 Task: Add an event with the title Second Webinar: Introduction to Influencer Marketing Strategies for Business Growth, date '2023/11/29', time 8:30 AM to 10:30 AMand add a description: Participants will explore the role of a leader as a coach and mentor. They will learn how to provide guidance, support, and development opportunities to team members, fostering their growth and professional advancement., put the event into Orange category . Add location for the event as: 987 Doge's Palace, Venice, Italy, logged in from the account softage.10@softage.netand send the event invitation to softage.1@softage.net and softage.2@softage.net. Set a reminder for the event At time of event
Action: Mouse moved to (109, 120)
Screenshot: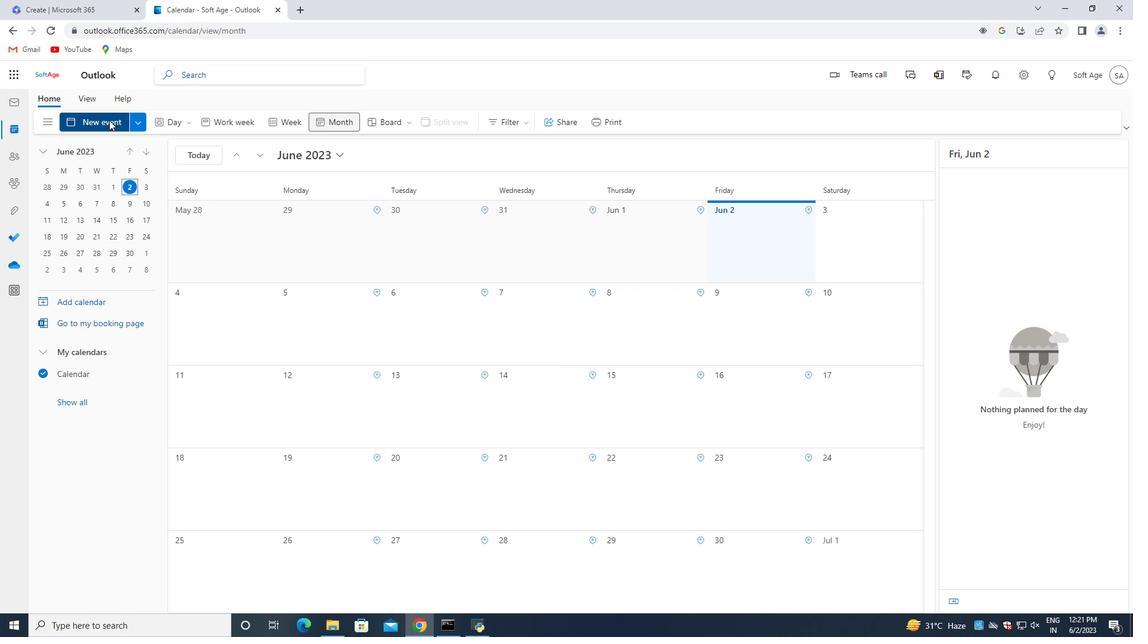 
Action: Mouse pressed left at (109, 120)
Screenshot: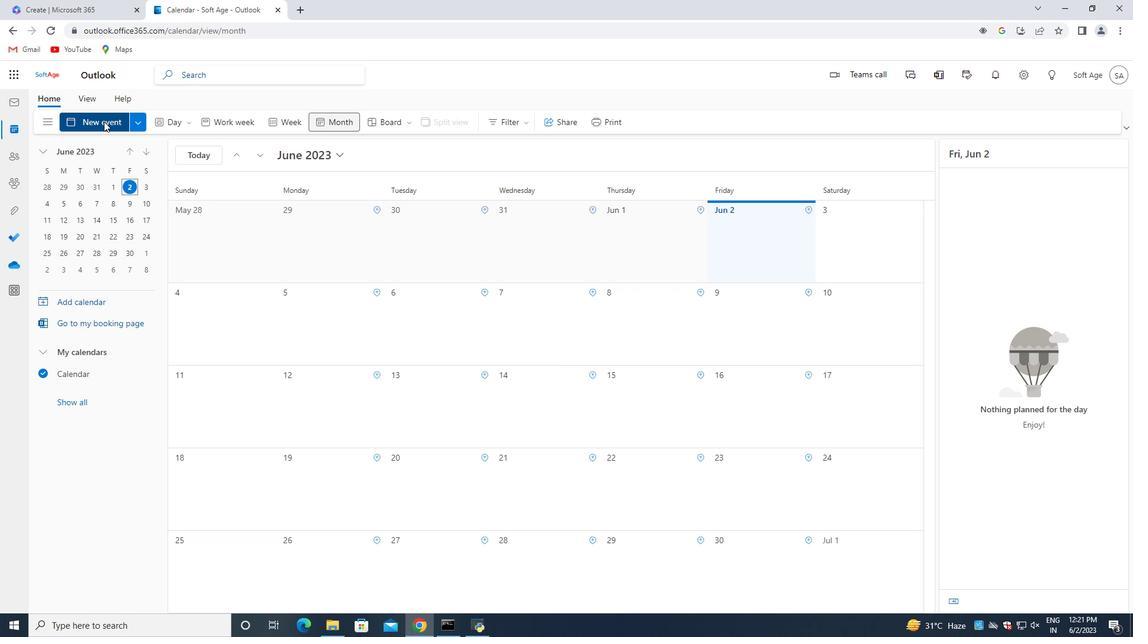 
Action: Mouse moved to (326, 197)
Screenshot: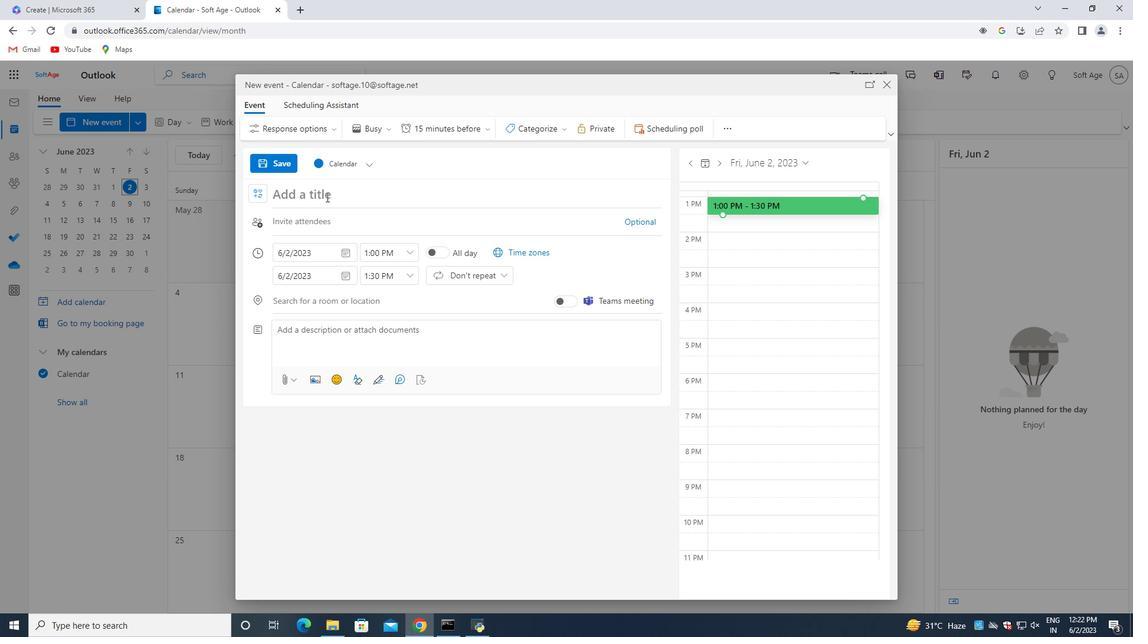 
Action: Mouse pressed left at (326, 197)
Screenshot: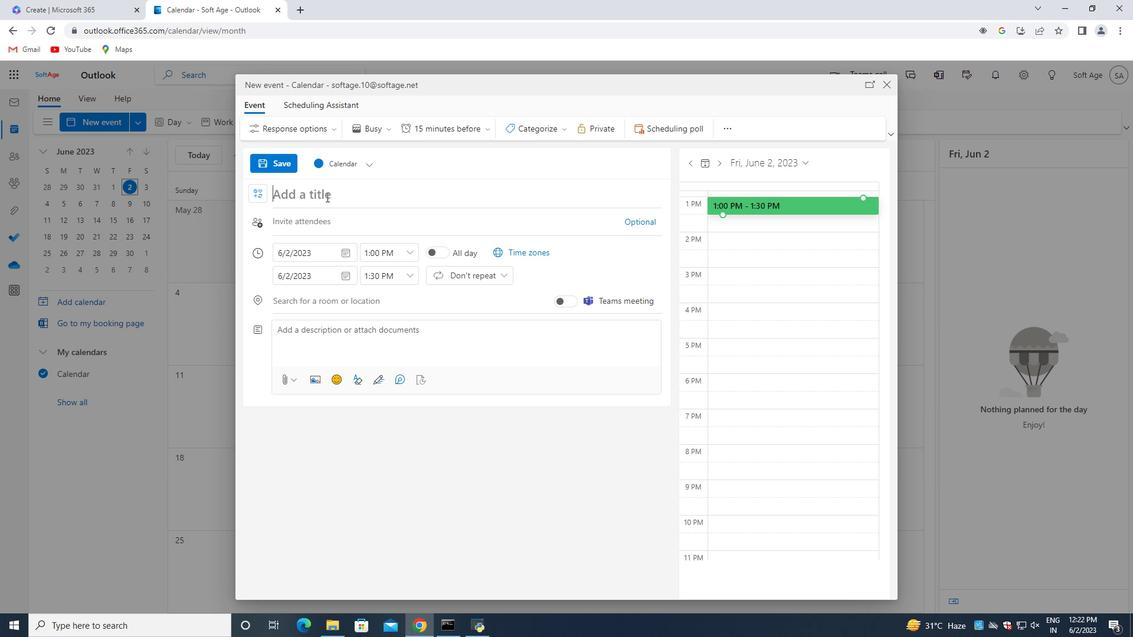 
Action: Key pressed <Key.shift>Introduction<Key.space>to<Key.space><Key.shift>Inf<Key.backspace><Key.backspace><Key.backspace><Key.backspace><Key.backspace><Key.backspace><Key.backspace><Key.backspace><Key.backspace><Key.backspace><Key.backspace><Key.backspace><Key.backspace><Key.backspace><Key.backspace><Key.backspace><Key.backspace><Key.backspace><Key.backspace><Key.backspace><Key.backspace><Key.backspace><Key.backspace><Key.backspace><Key.backspace><Key.backspace><Key.shift>Second<Key.space><Key.shift>Webinar<Key.shift_r>:<Key.space><Key.shift>Introduction<Key.space>to<Key.space><Key.shift>Influencer<Key.space><Key.shift>Marketing<Key.space><Key.shift>Strategies<Key.space>for<Key.space><Key.shift>Business<Key.space><Key.shift>Growth
Screenshot: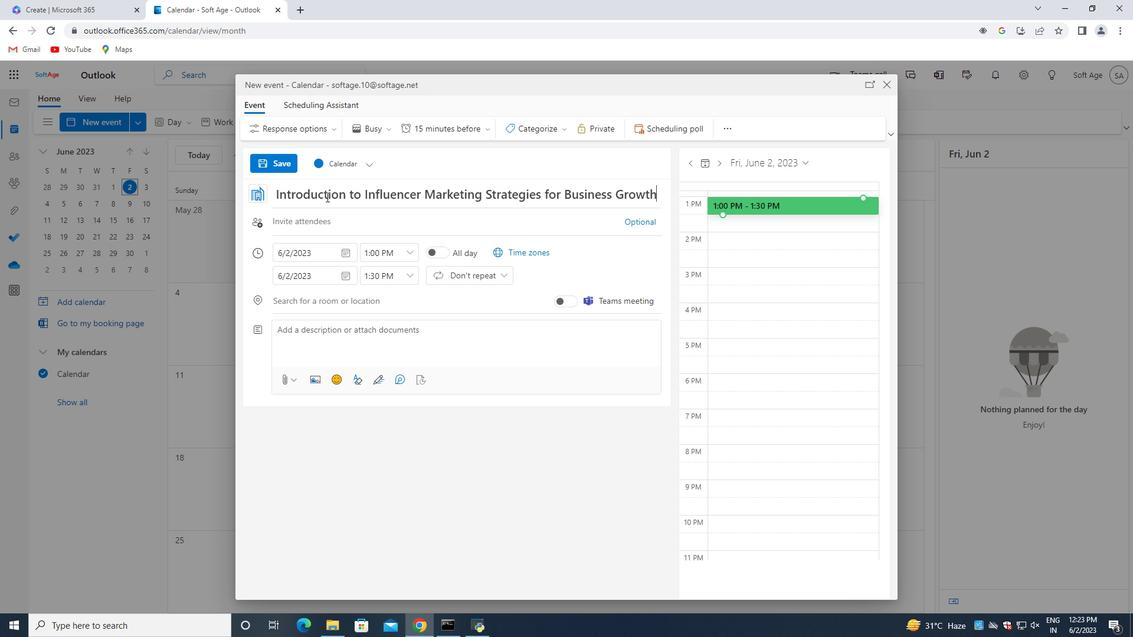 
Action: Mouse moved to (341, 251)
Screenshot: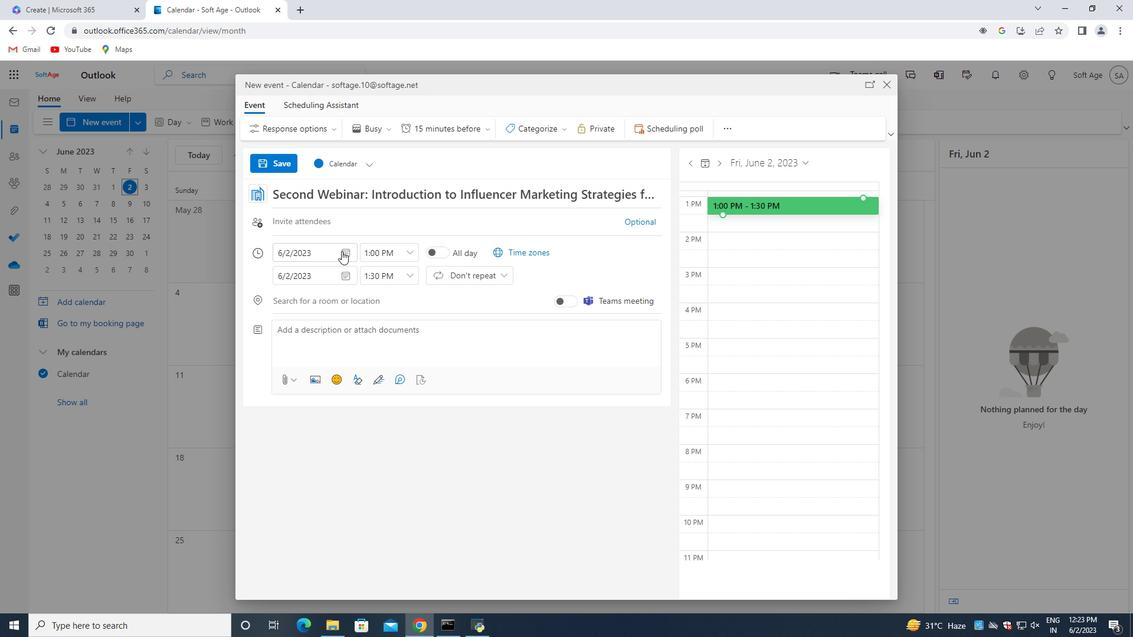 
Action: Mouse pressed left at (341, 251)
Screenshot: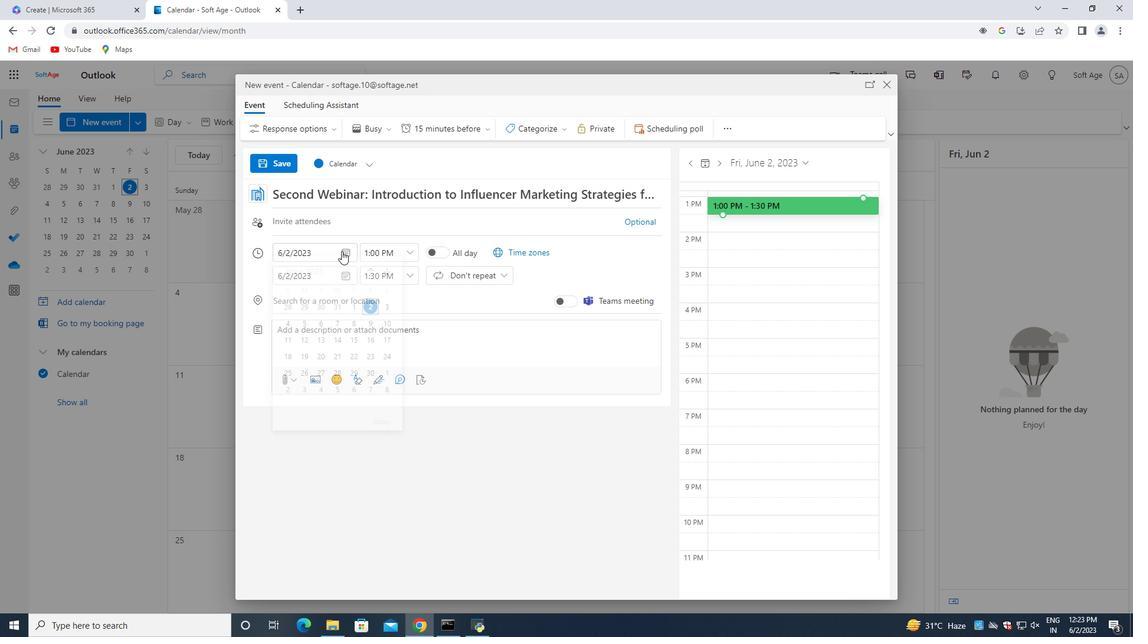 
Action: Mouse moved to (383, 275)
Screenshot: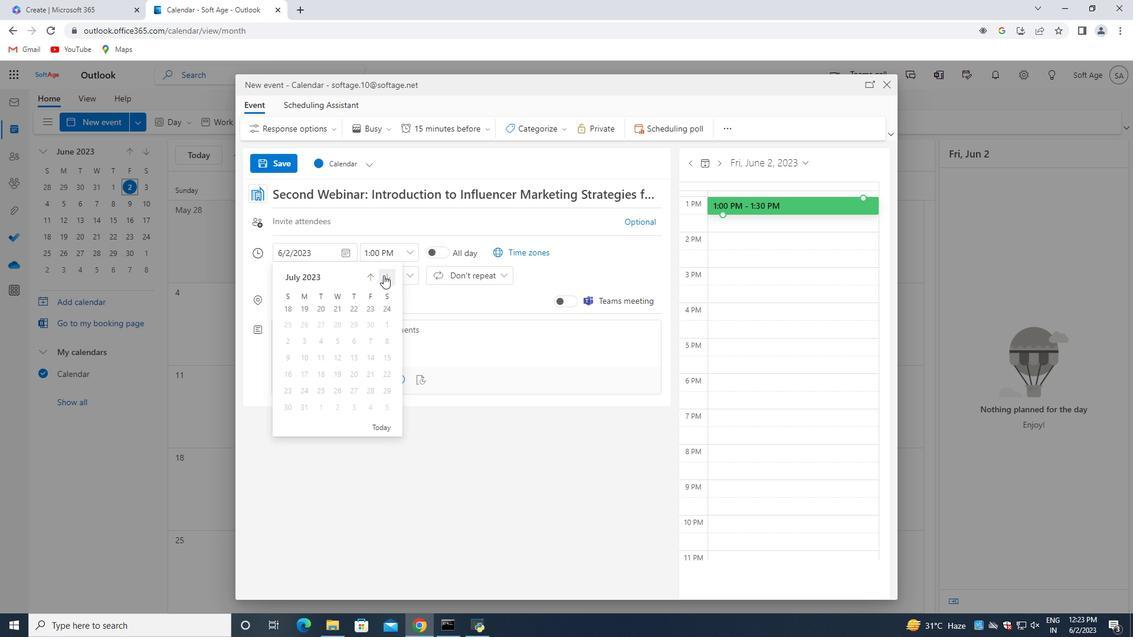 
Action: Mouse pressed left at (383, 275)
Screenshot: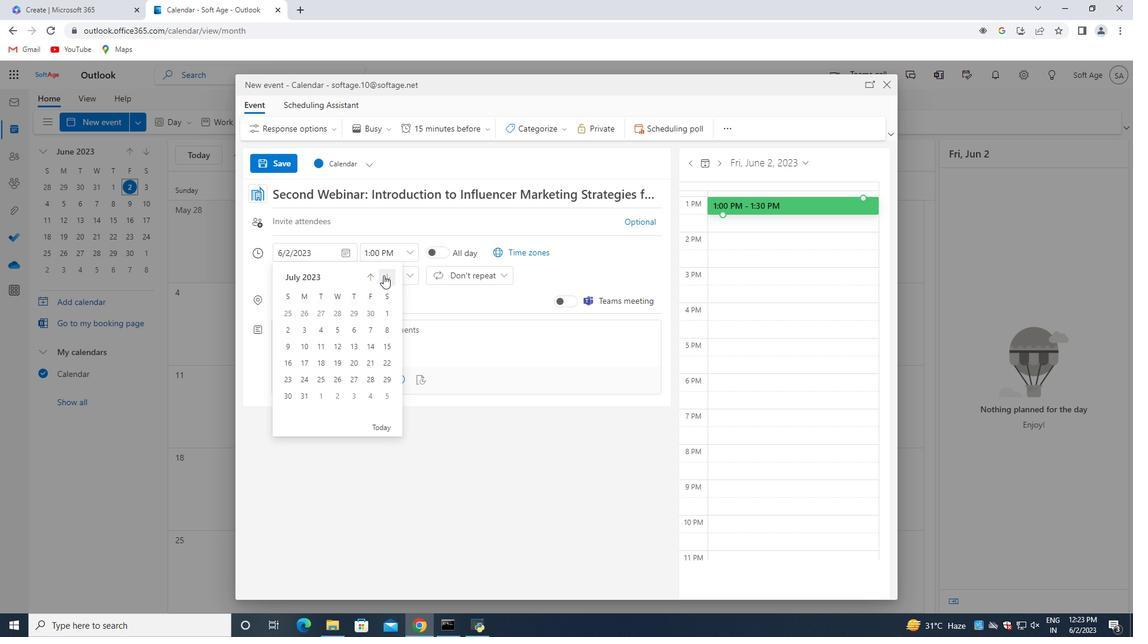 
Action: Mouse pressed left at (383, 275)
Screenshot: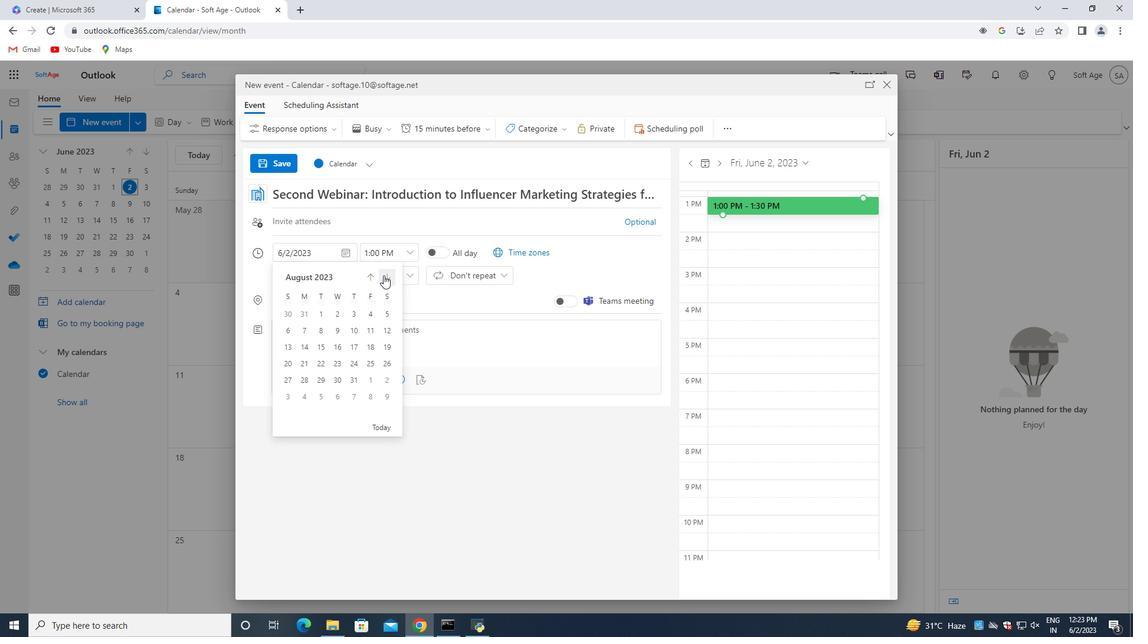 
Action: Mouse pressed left at (383, 275)
Screenshot: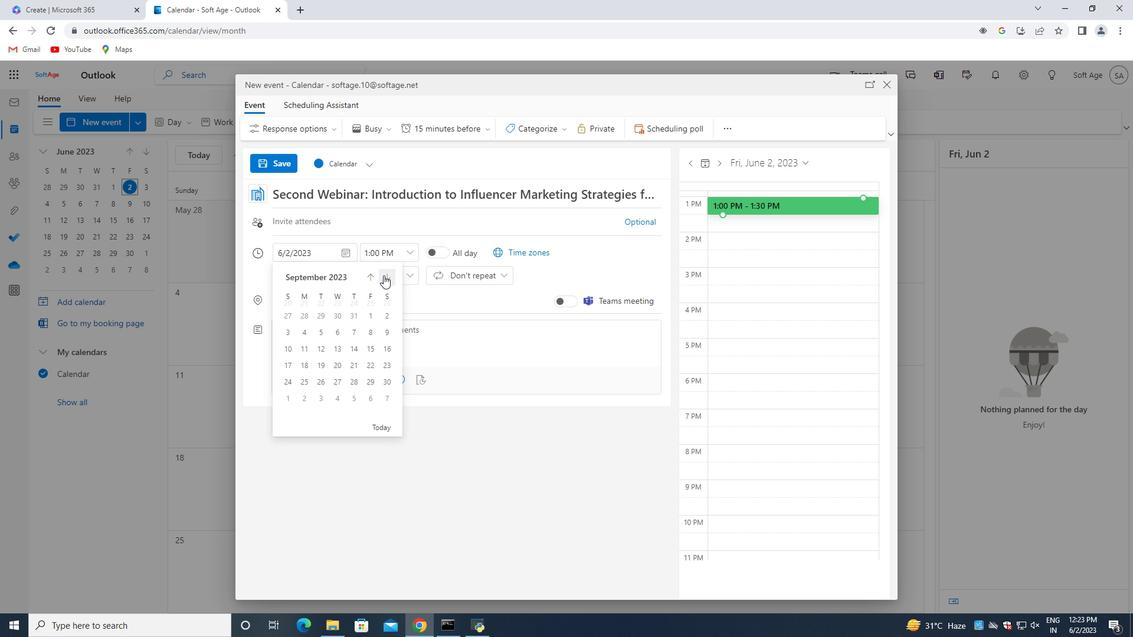 
Action: Mouse moved to (383, 275)
Screenshot: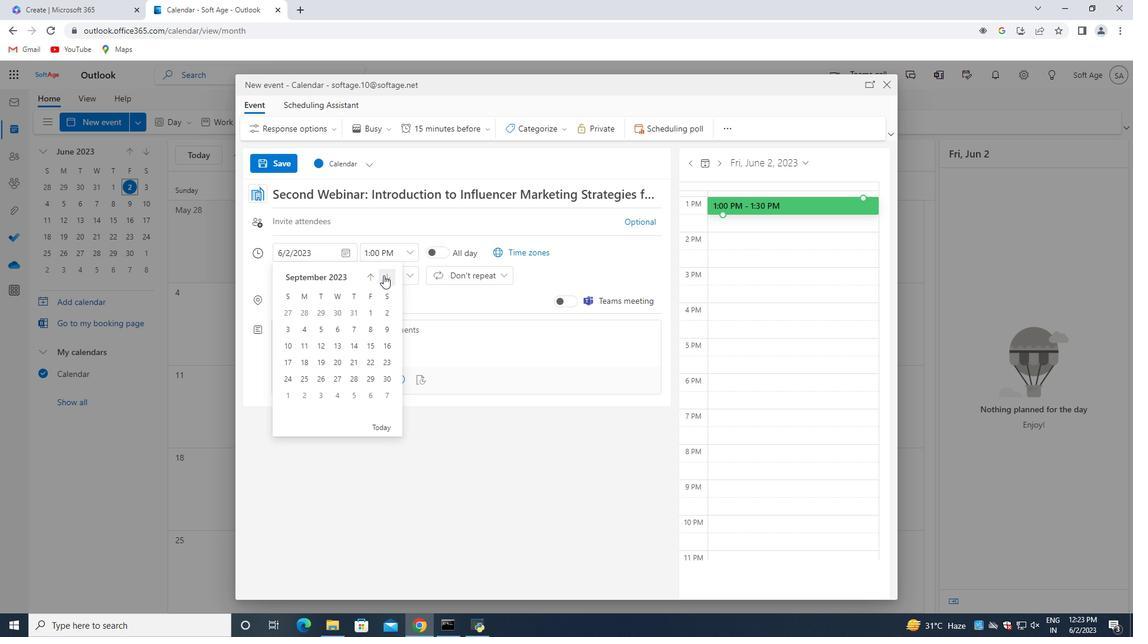 
Action: Mouse pressed left at (383, 275)
Screenshot: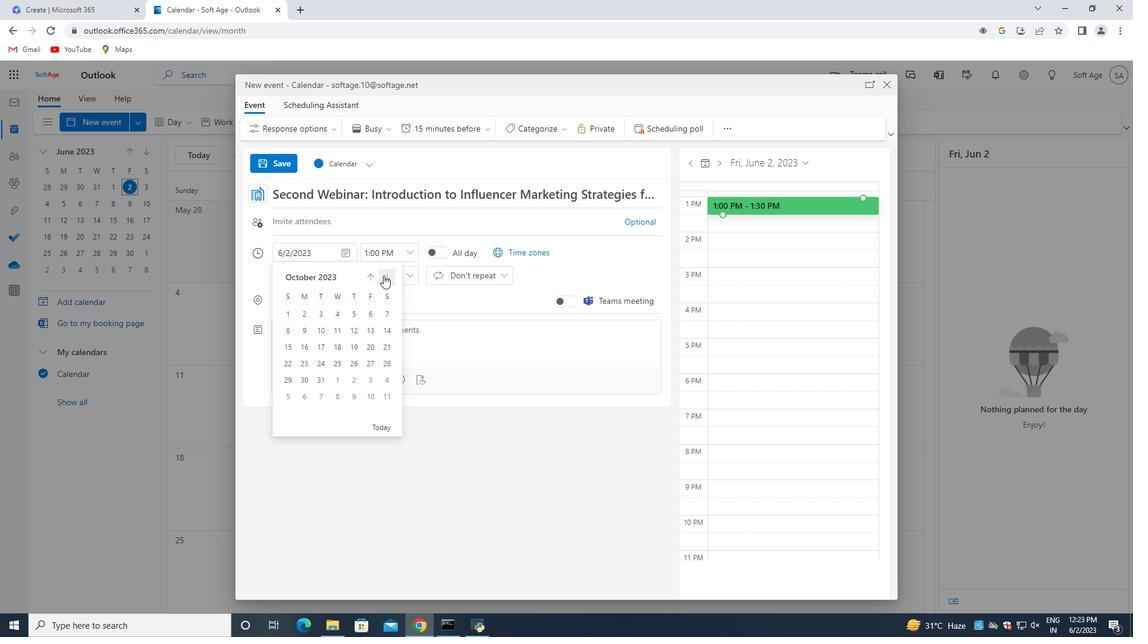 
Action: Mouse pressed left at (383, 275)
Screenshot: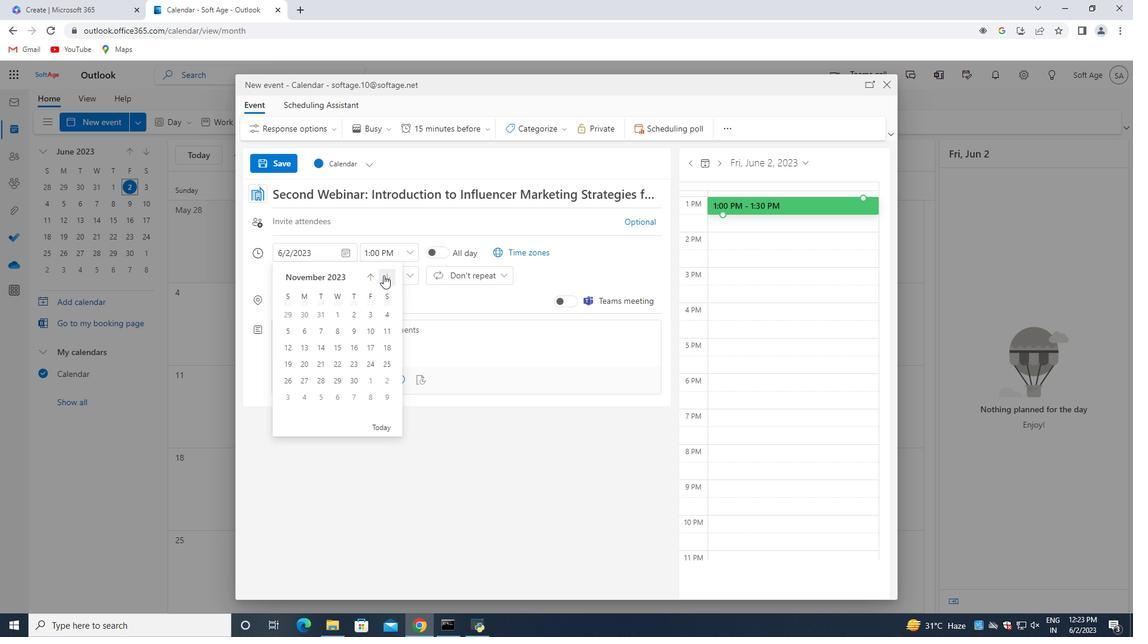
Action: Mouse moved to (333, 377)
Screenshot: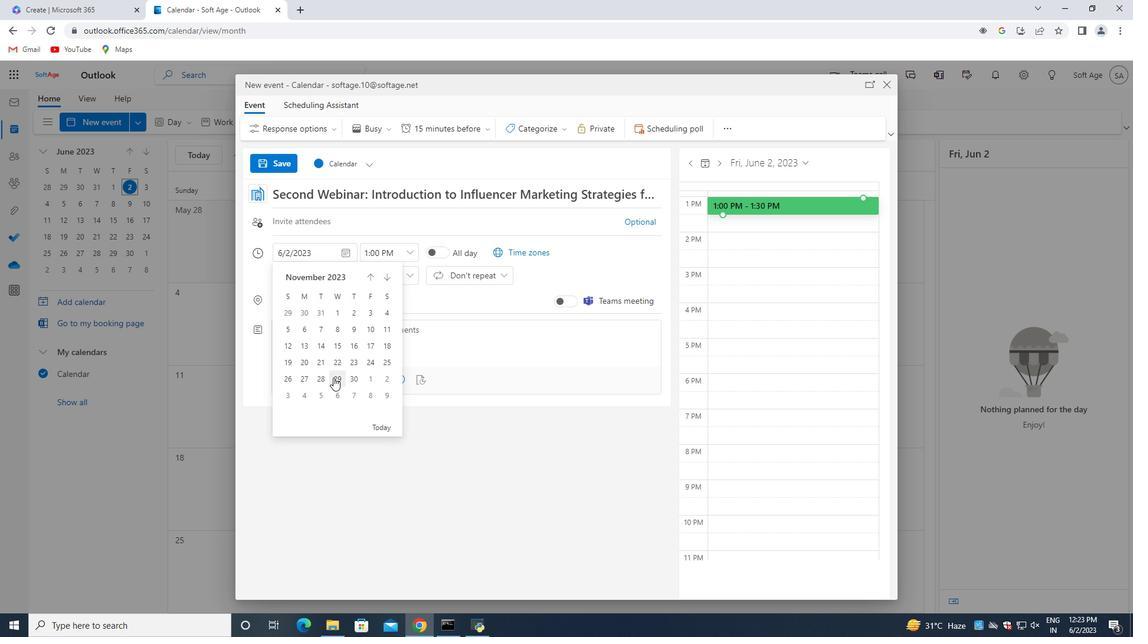 
Action: Mouse pressed left at (333, 377)
Screenshot: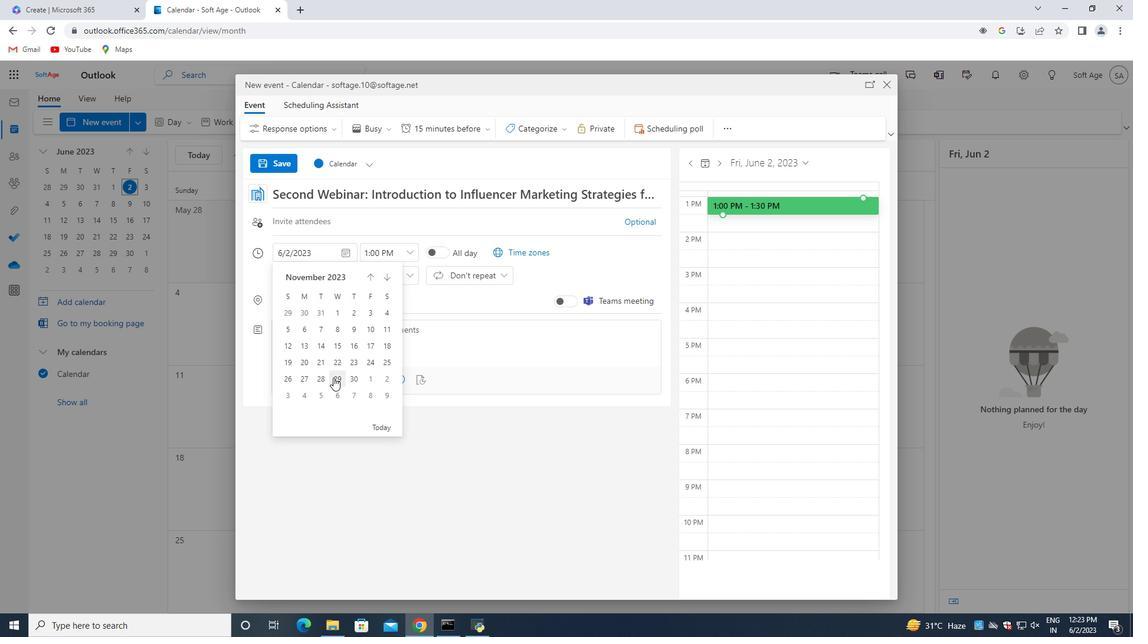 
Action: Mouse moved to (410, 256)
Screenshot: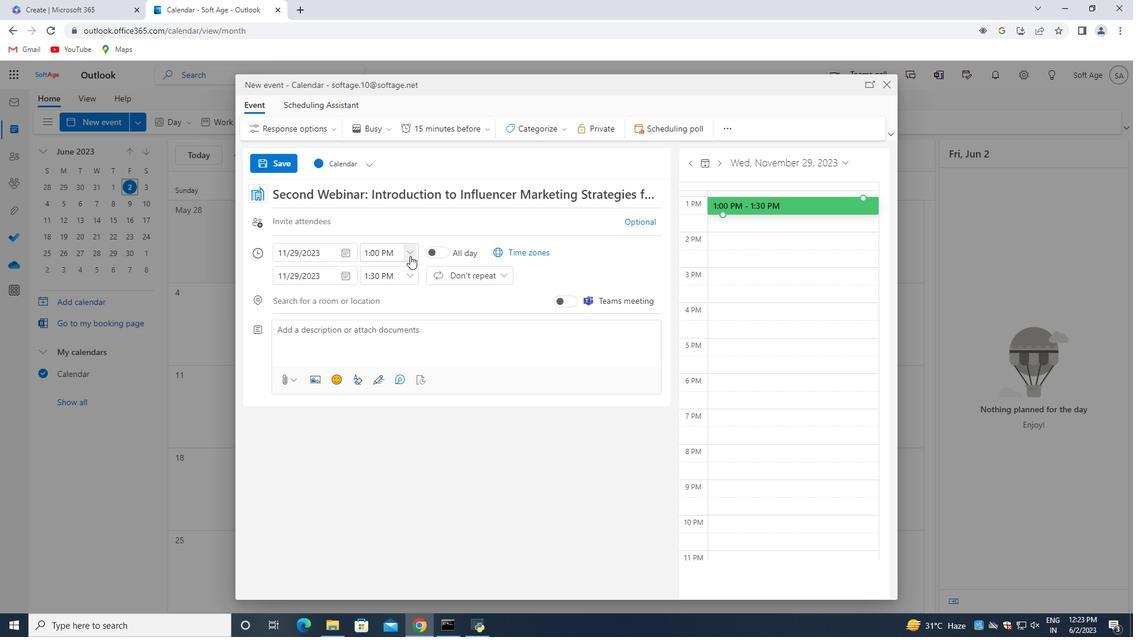 
Action: Mouse pressed left at (410, 256)
Screenshot: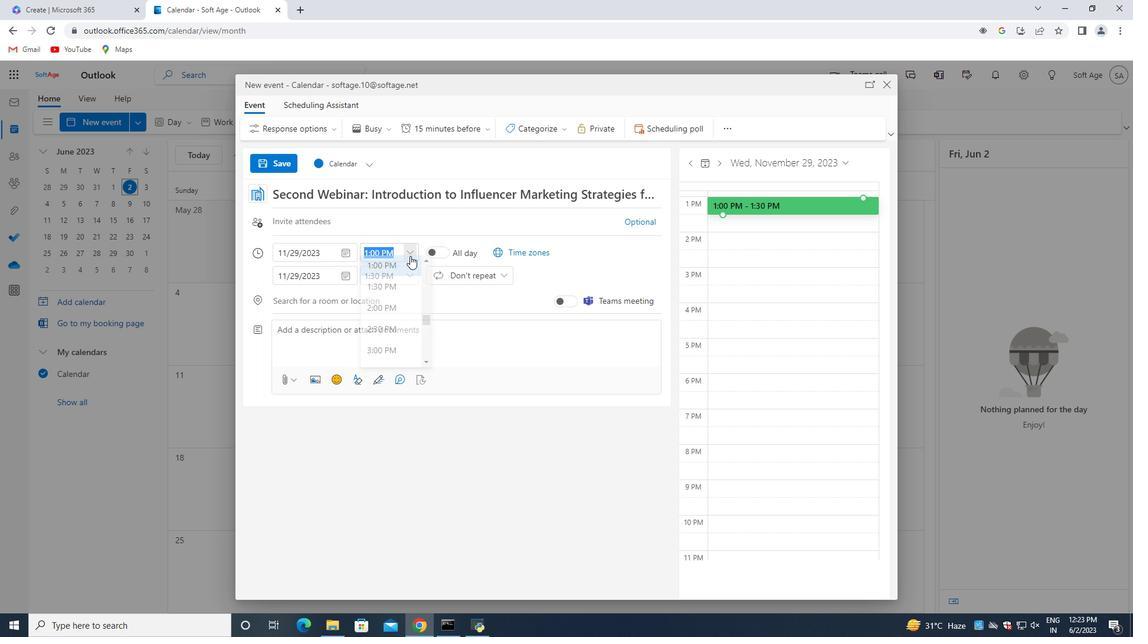 
Action: Mouse moved to (396, 298)
Screenshot: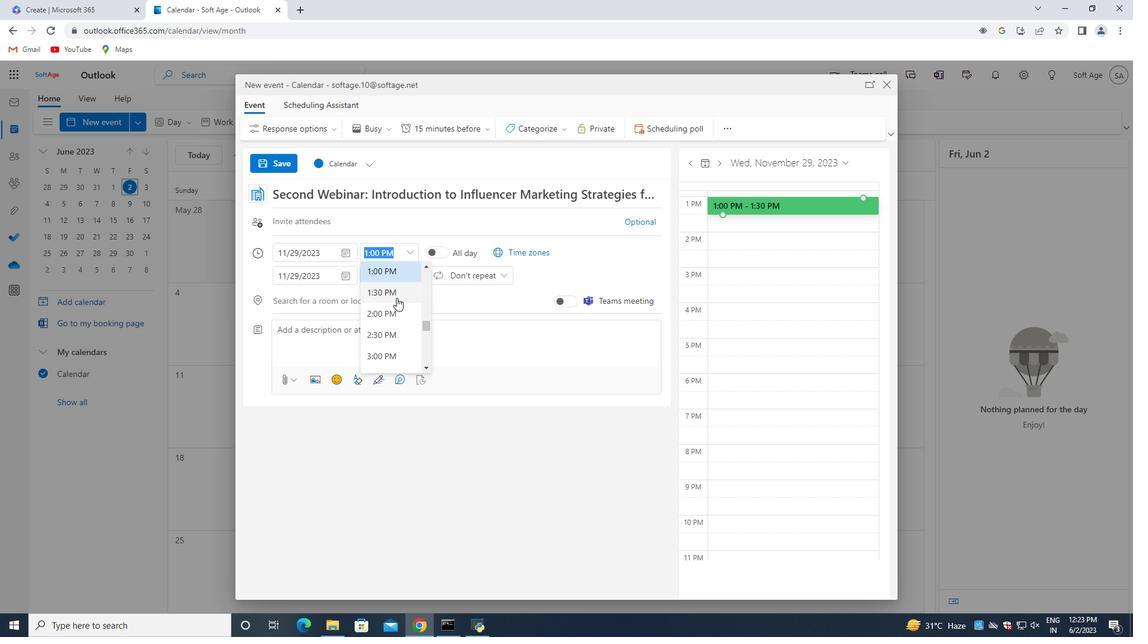 
Action: Key pressed <Key.up><Key.up><Key.up><Key.up><Key.up><Key.up><Key.up><Key.up><Key.up><Key.enter><Key.tab><Key.tab><Key.down><Key.down><Key.down><Key.enter>
Screenshot: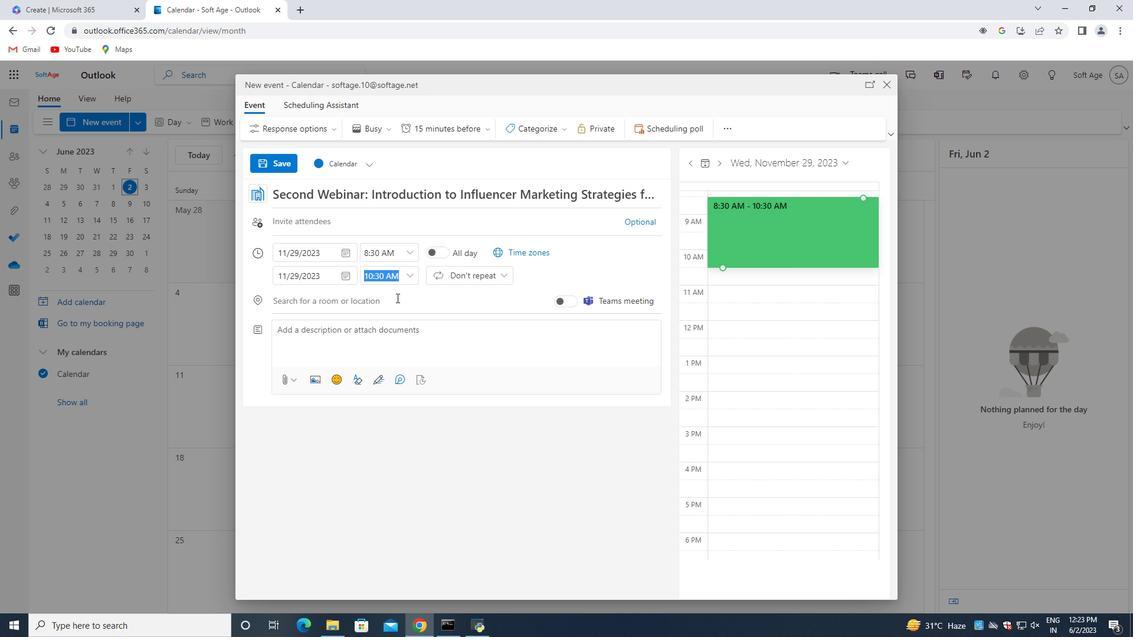 
Action: Mouse moved to (440, 301)
Screenshot: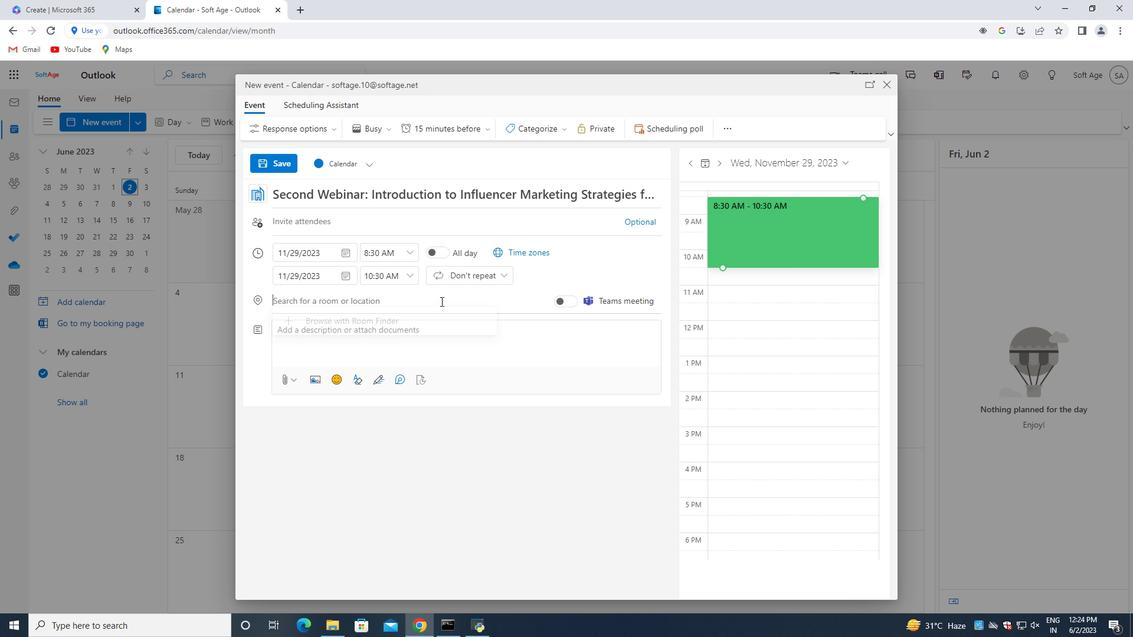 
Action: Mouse pressed left at (440, 301)
Screenshot: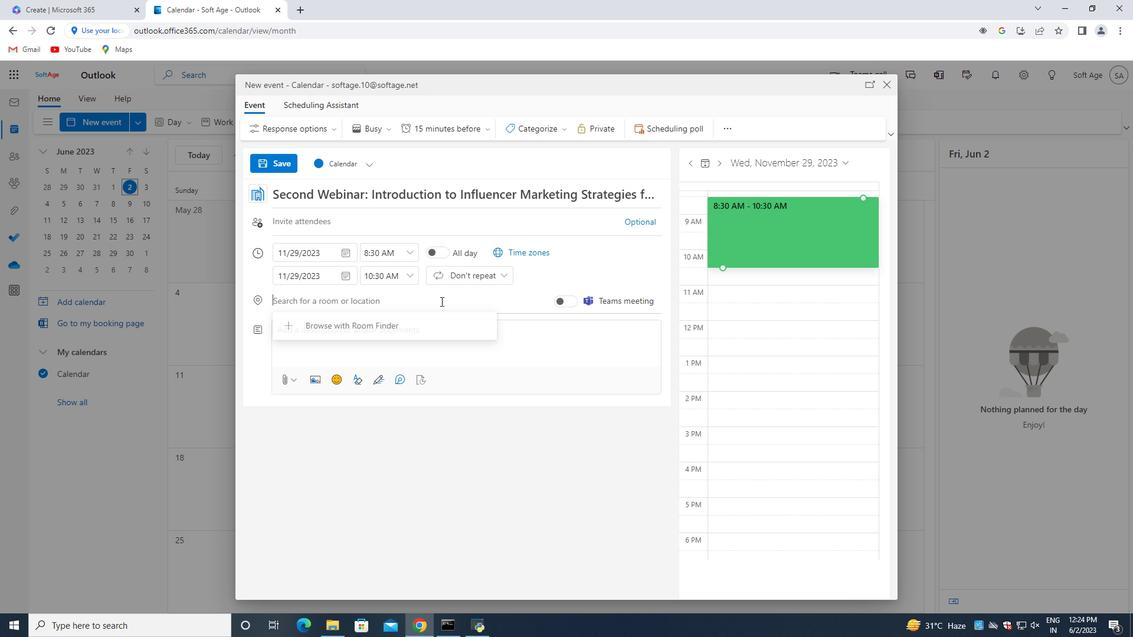 
Action: Mouse moved to (525, 351)
Screenshot: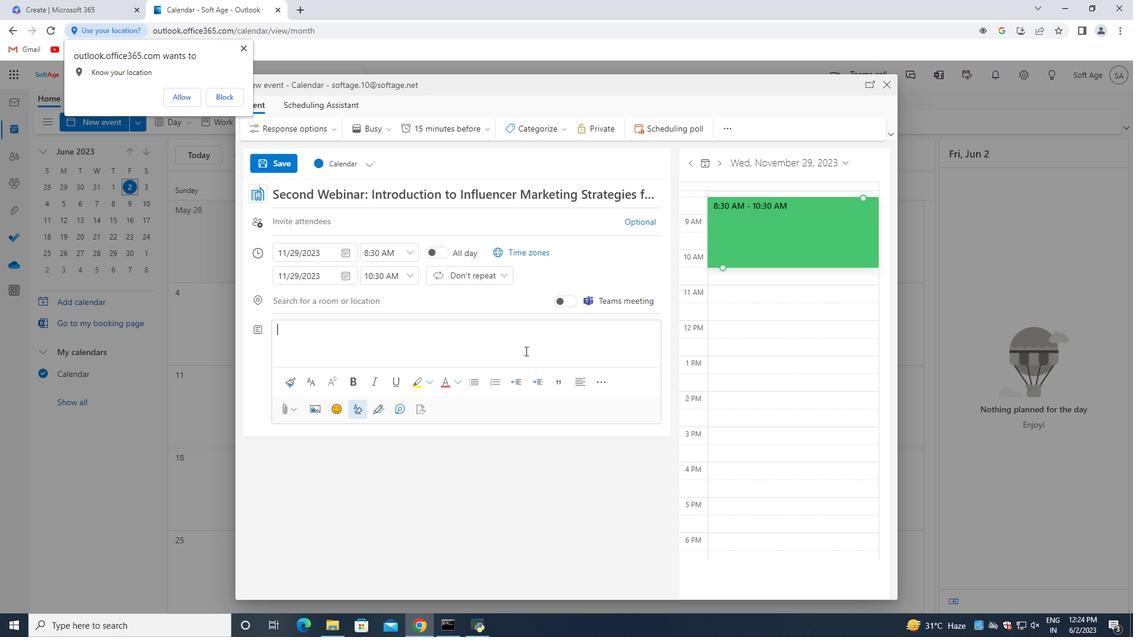 
Action: Mouse pressed left at (525, 351)
Screenshot: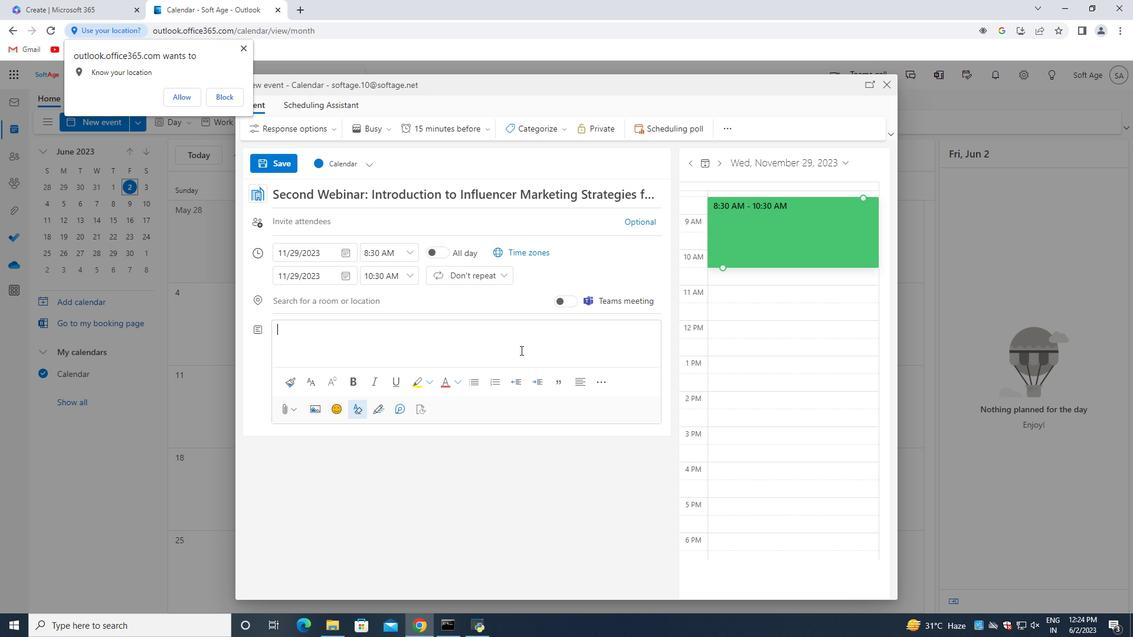 
Action: Mouse moved to (243, 50)
Screenshot: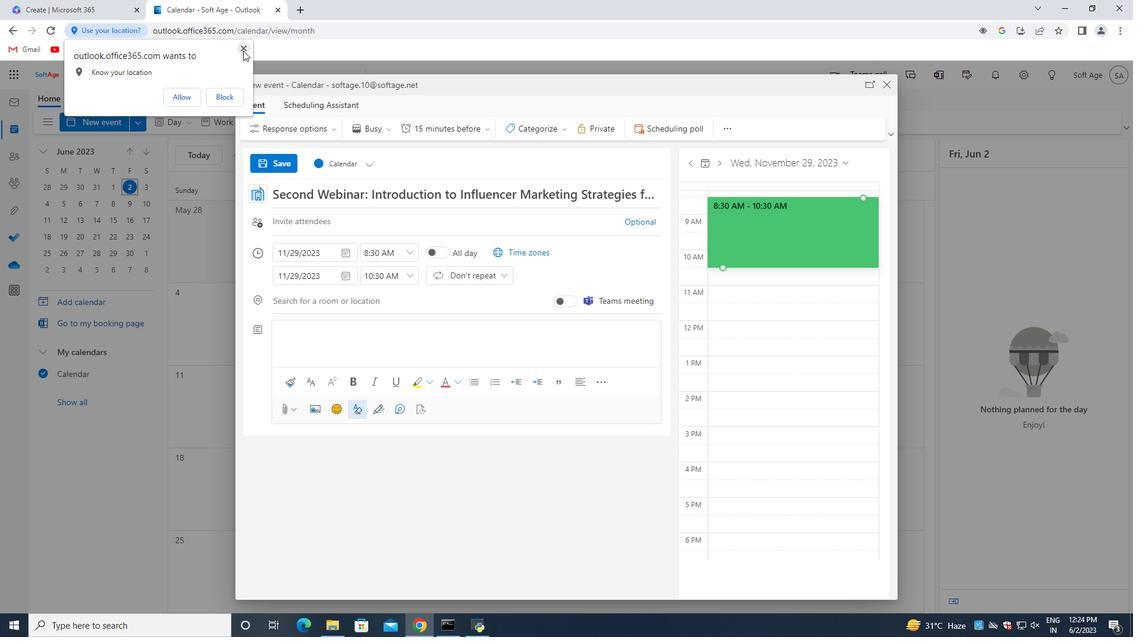 
Action: Mouse pressed left at (243, 50)
Screenshot: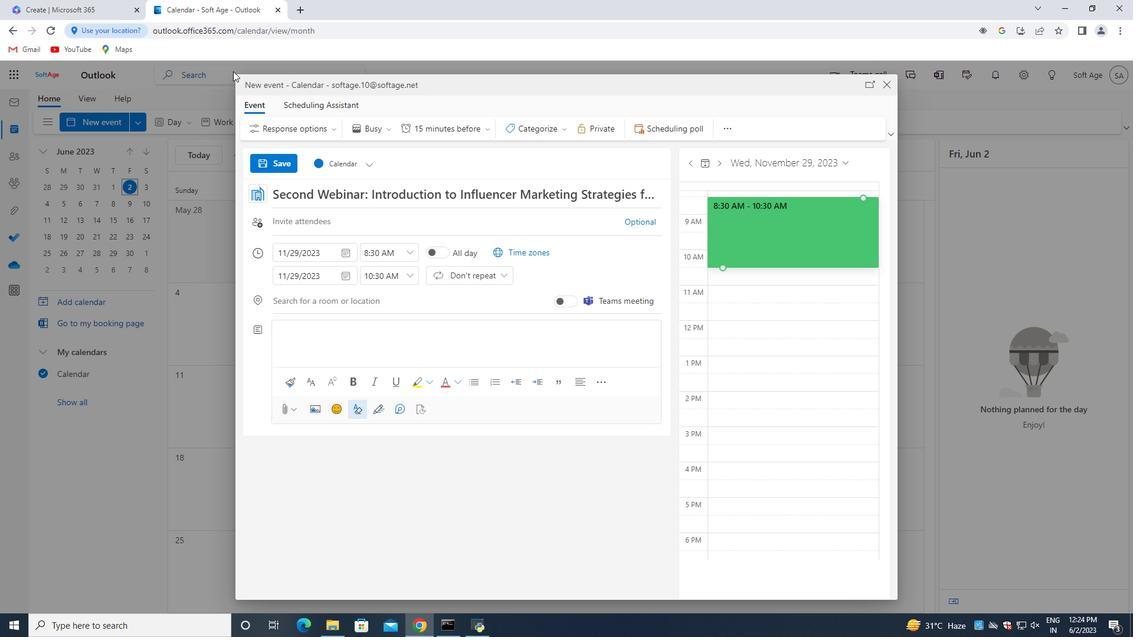 
Action: Mouse moved to (315, 332)
Screenshot: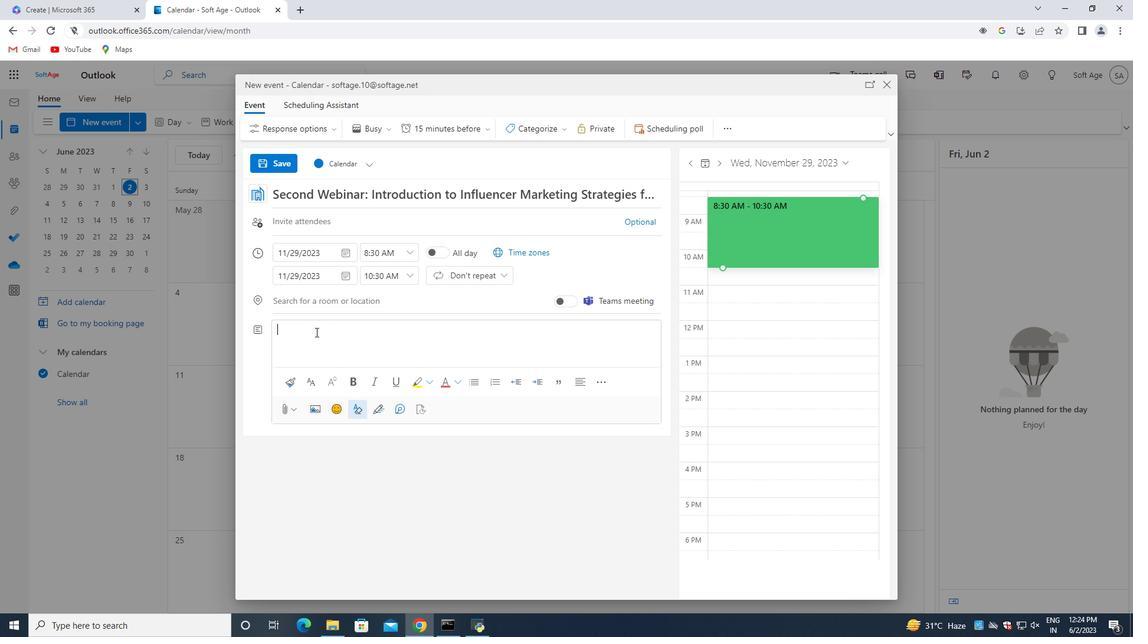 
Action: Mouse pressed left at (315, 332)
Screenshot: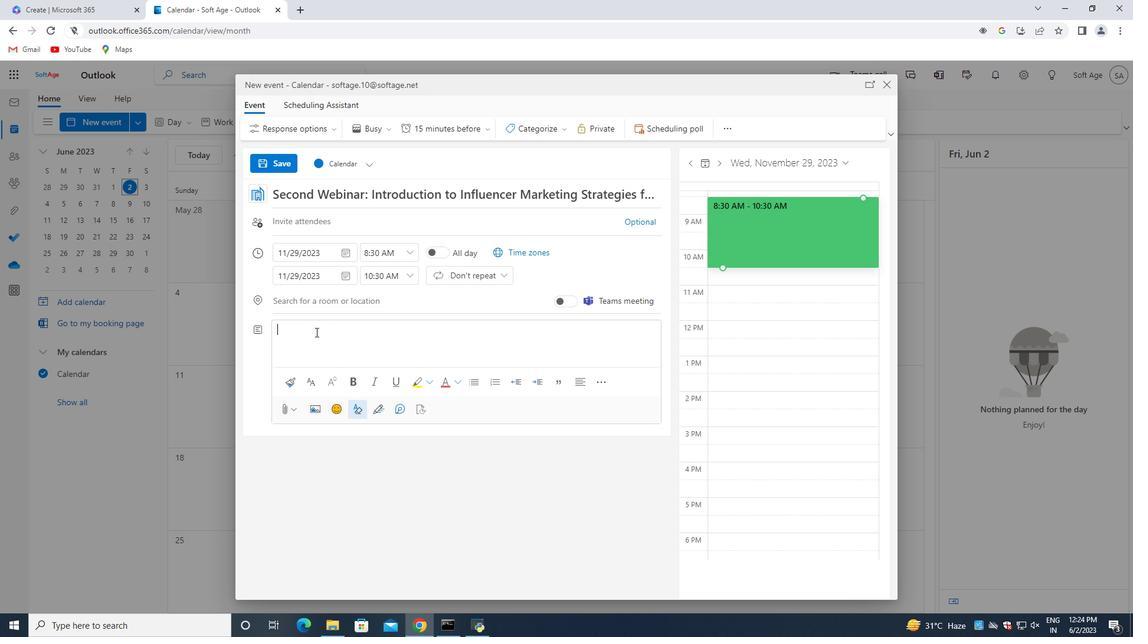 
Action: Mouse moved to (344, 314)
Screenshot: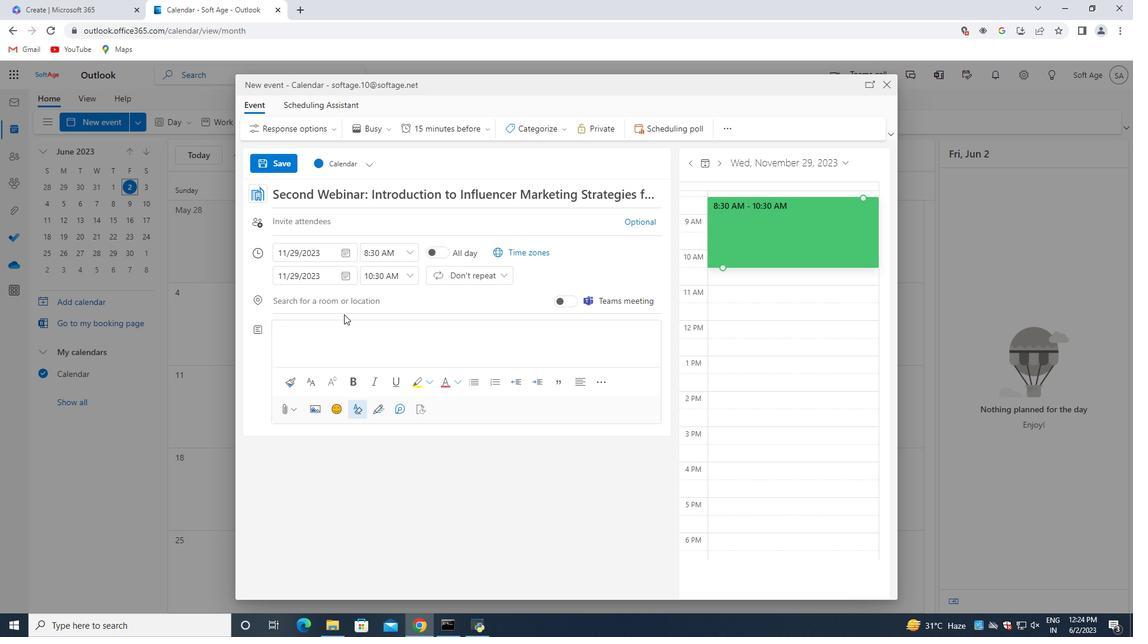 
Action: Key pressed <Key.shift><Key.shift>O<Key.backspace><Key.shift>Participants<Key.space>will<Key.space>explore<Key.space>the<Key.space>role<Key.space>of<Key.space>a<Key.space>leader<Key.space>as<Key.space>a<Key.space>coach<Key.space>and<Key.space>mentor.<Key.space>they<Key.space><Key.backspace><Key.backspace><Key.backspace><Key.backspace><Key.backspace><Key.shift>They<Key.space>will<Key.space>learn<Key.space>how<Key.space>to<Key.space>provide<Key.space>guidance,<Key.space>support,<Key.space>and<Key.space>development<Key.space>opportunities<Key.space>to<Key.space>team<Key.space>members,<Key.space>fostering<Key.space>their<Key.space>growth<Key.space>and<Key.space>professional<Key.space>advancement.
Screenshot: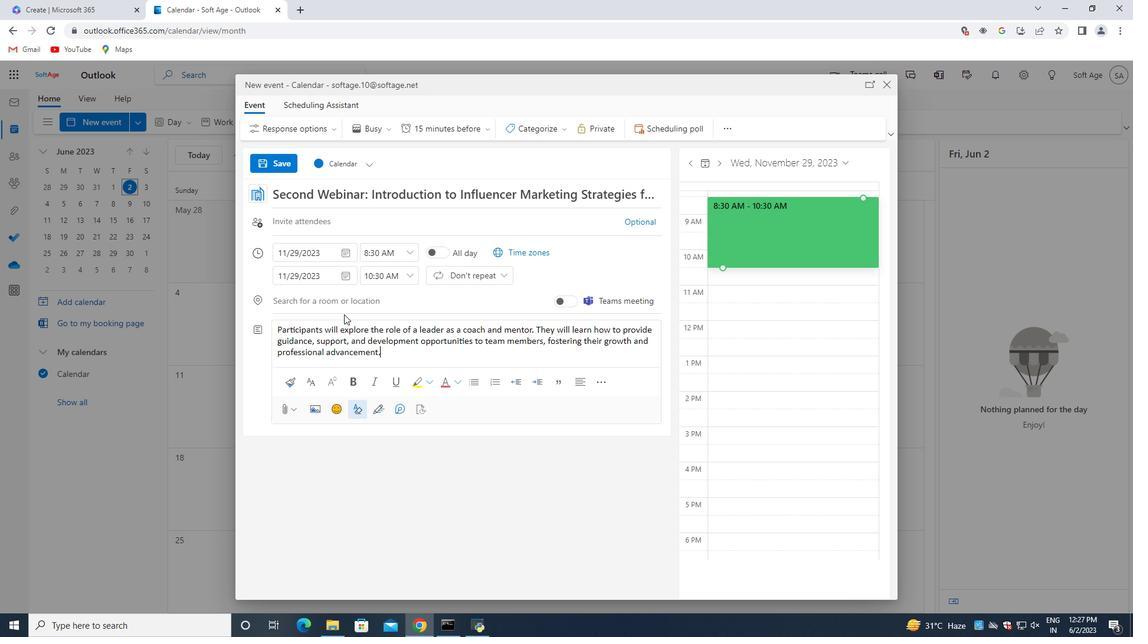
Action: Mouse moved to (561, 126)
Screenshot: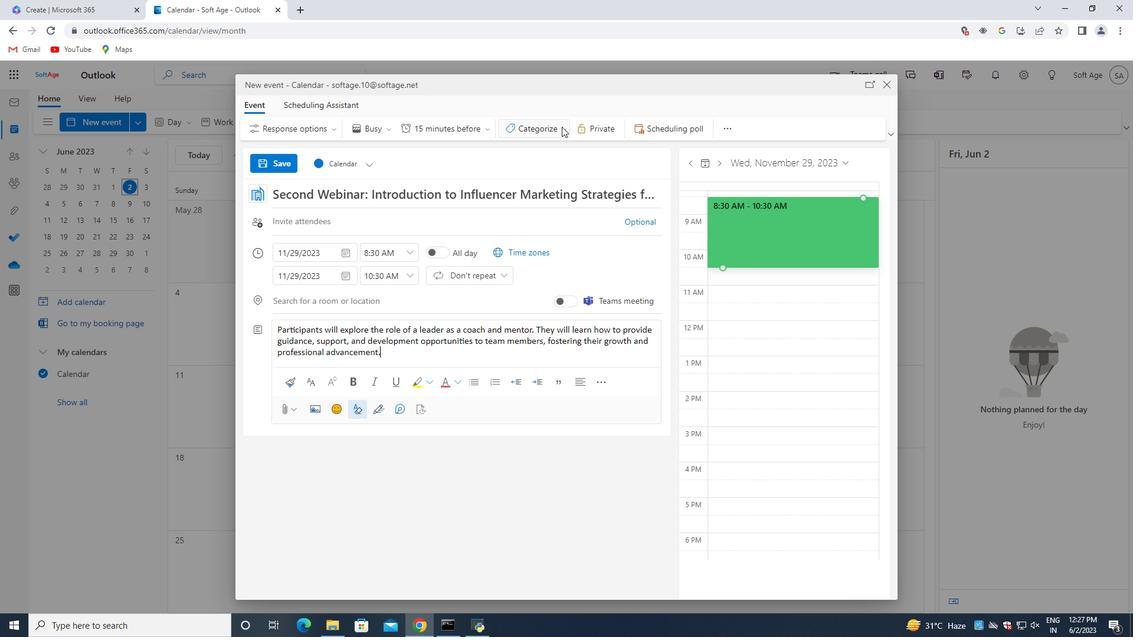 
Action: Mouse pressed left at (561, 126)
Screenshot: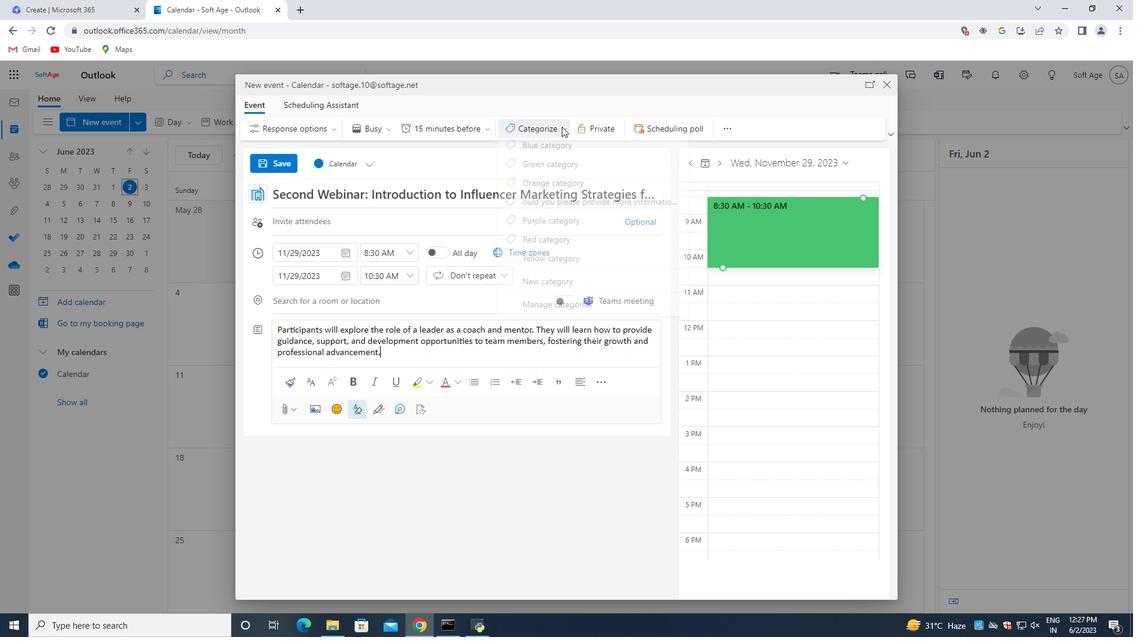 
Action: Mouse moved to (553, 184)
Screenshot: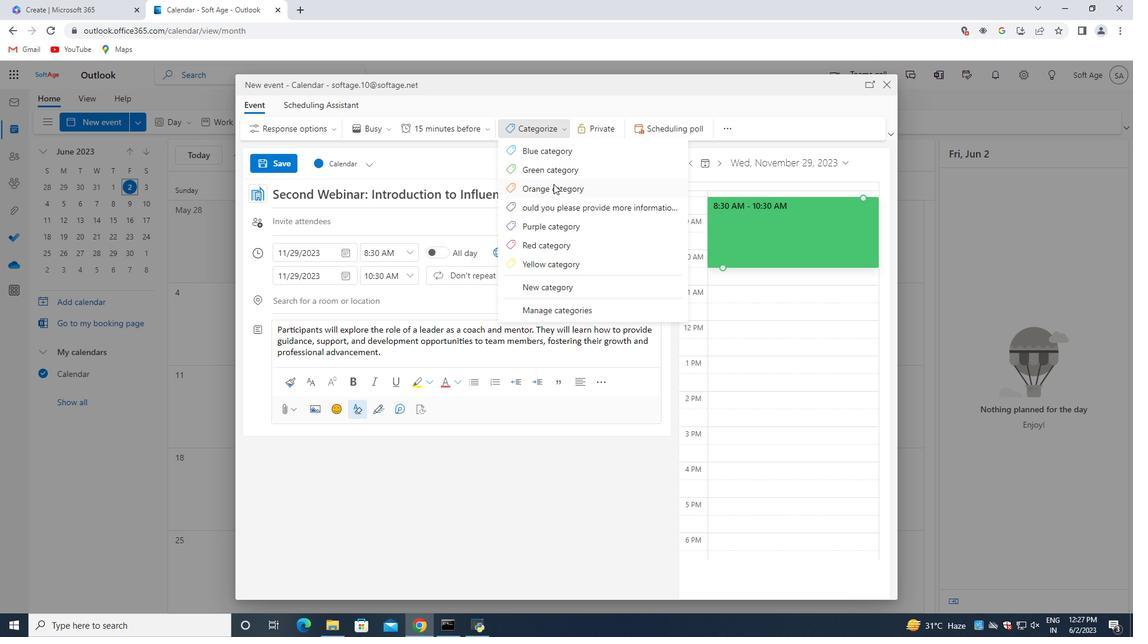 
Action: Mouse pressed left at (553, 184)
Screenshot: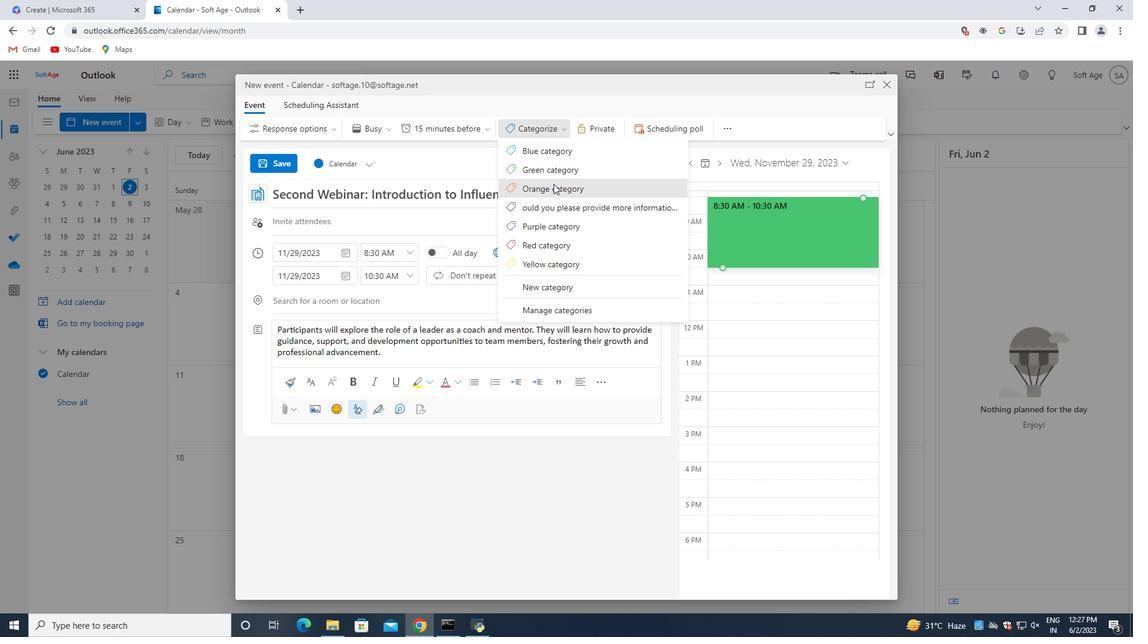 
Action: Mouse moved to (358, 303)
Screenshot: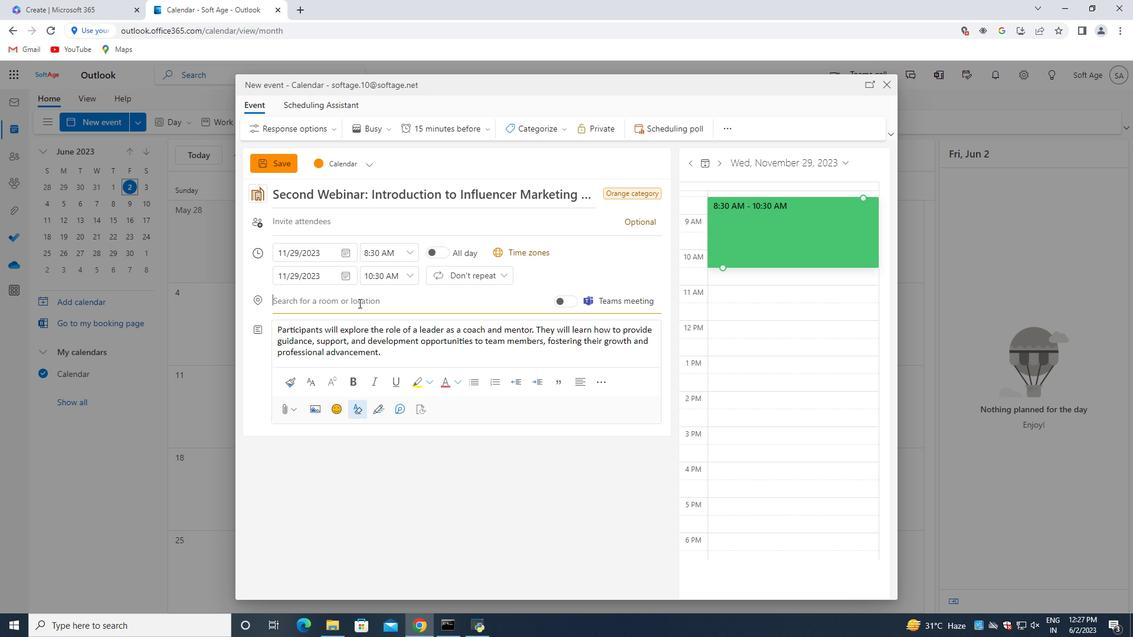 
Action: Mouse pressed left at (358, 303)
Screenshot: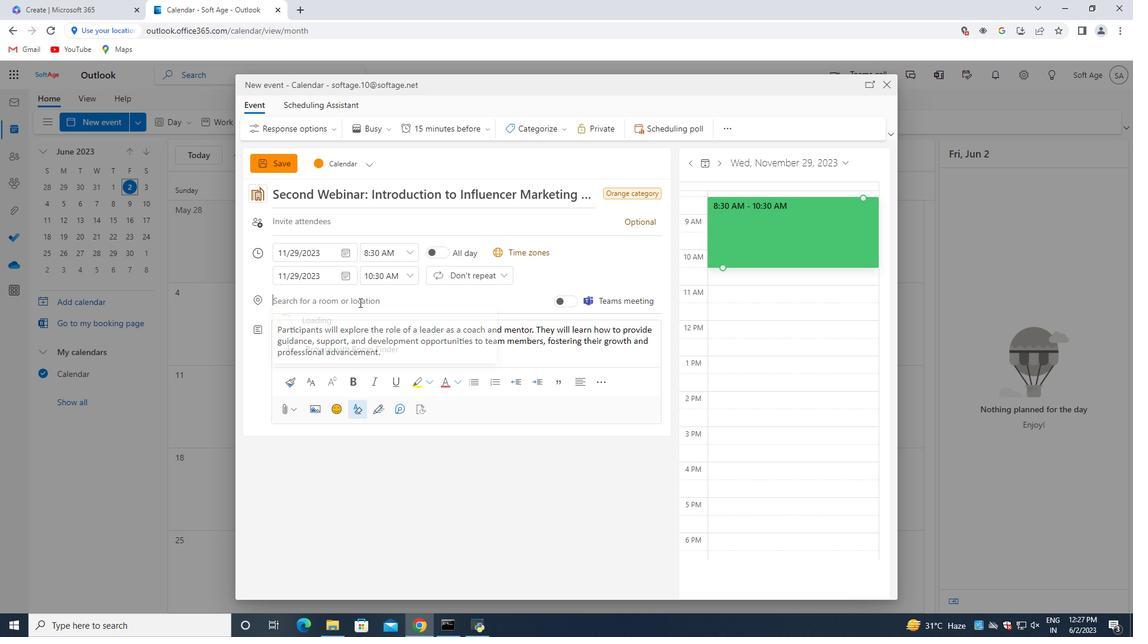 
Action: Mouse moved to (364, 299)
Screenshot: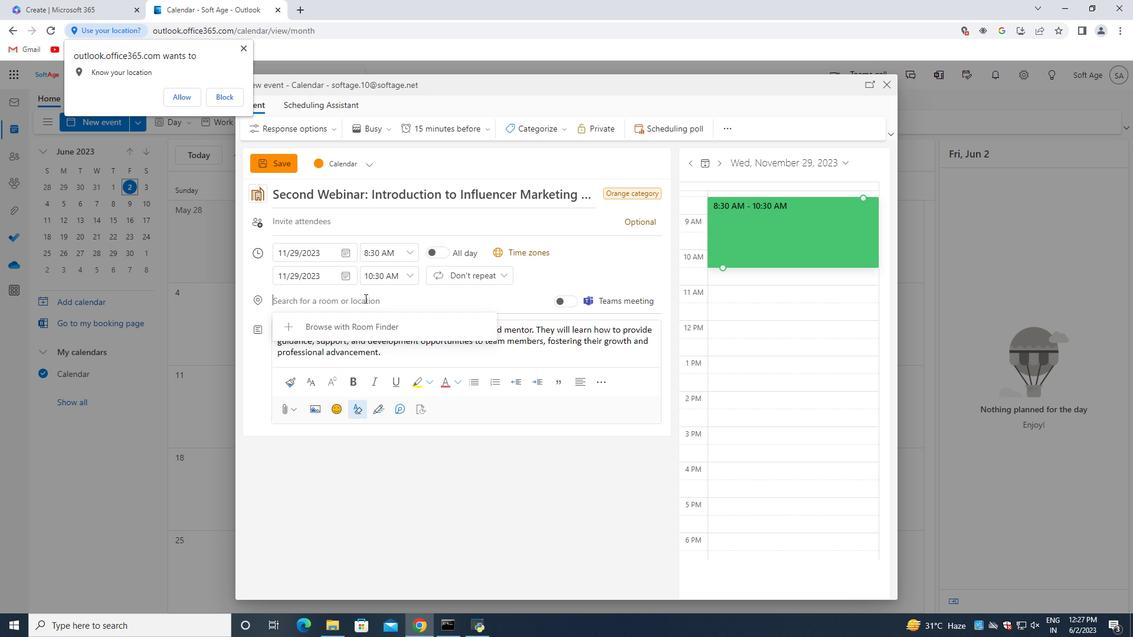 
Action: Mouse pressed left at (364, 299)
Screenshot: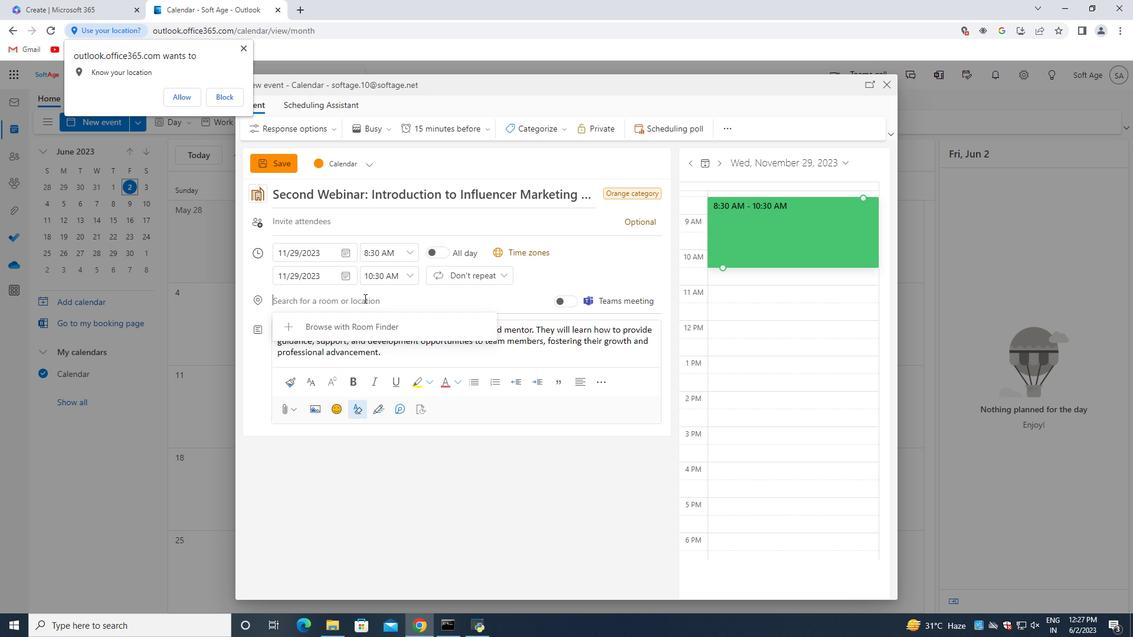 
Action: Mouse moved to (349, 281)
Screenshot: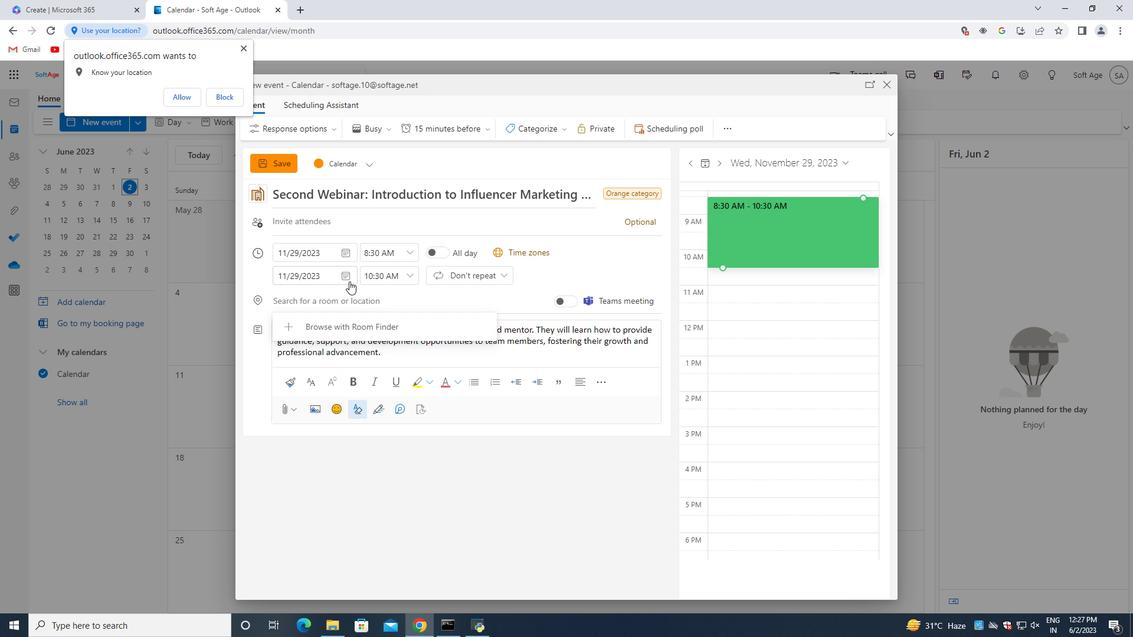 
Action: Key pressed 987<Key.space><Key.shift>Doge<Key.shift_r><Key.shift_r><Key.shift_r><Key.shift_r>"<Key.backspace>'s<Key.space><Key.shift>Palace,<Key.space><Key.shift>Venice,<Key.shift>I<Key.backspace><Key.space><Key.shift>Italy
Screenshot: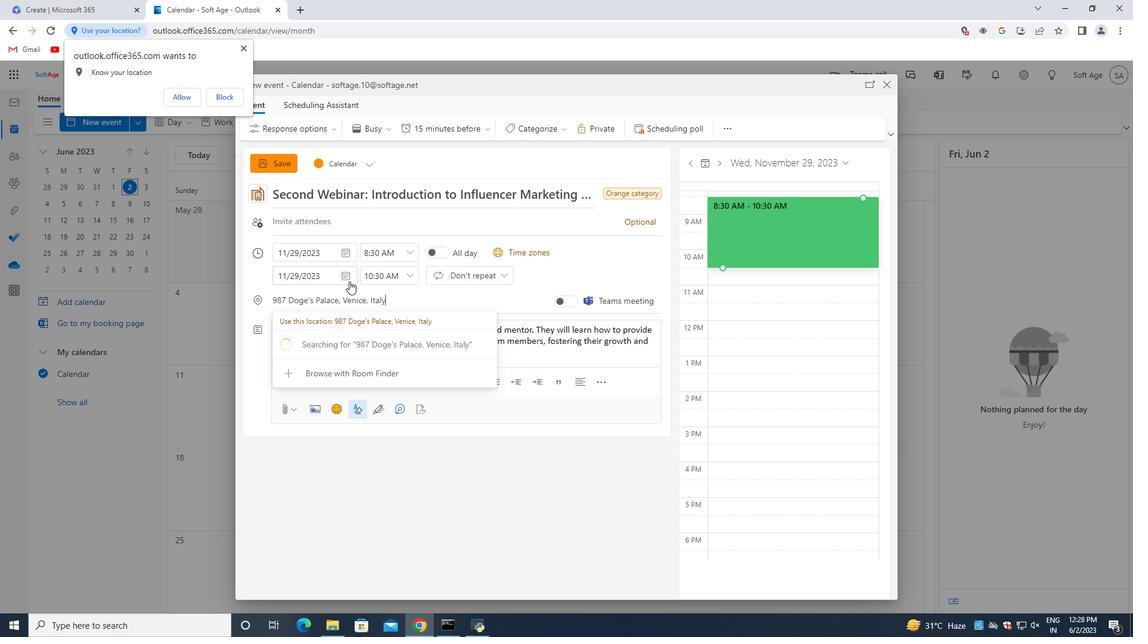 
Action: Mouse moved to (448, 321)
Screenshot: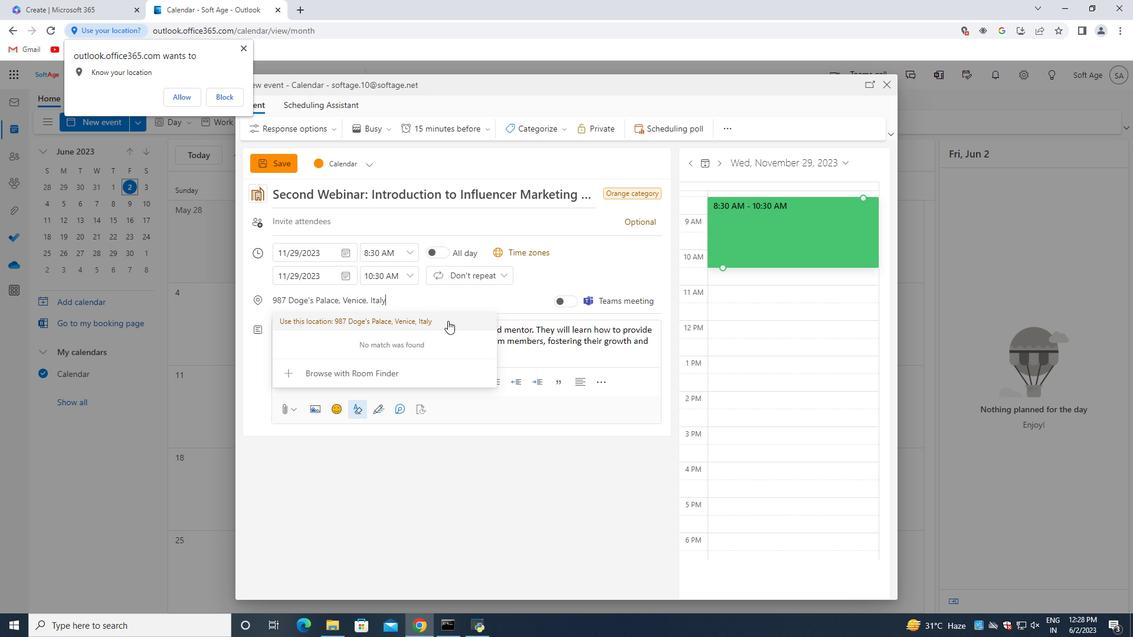 
Action: Mouse pressed left at (448, 321)
Screenshot: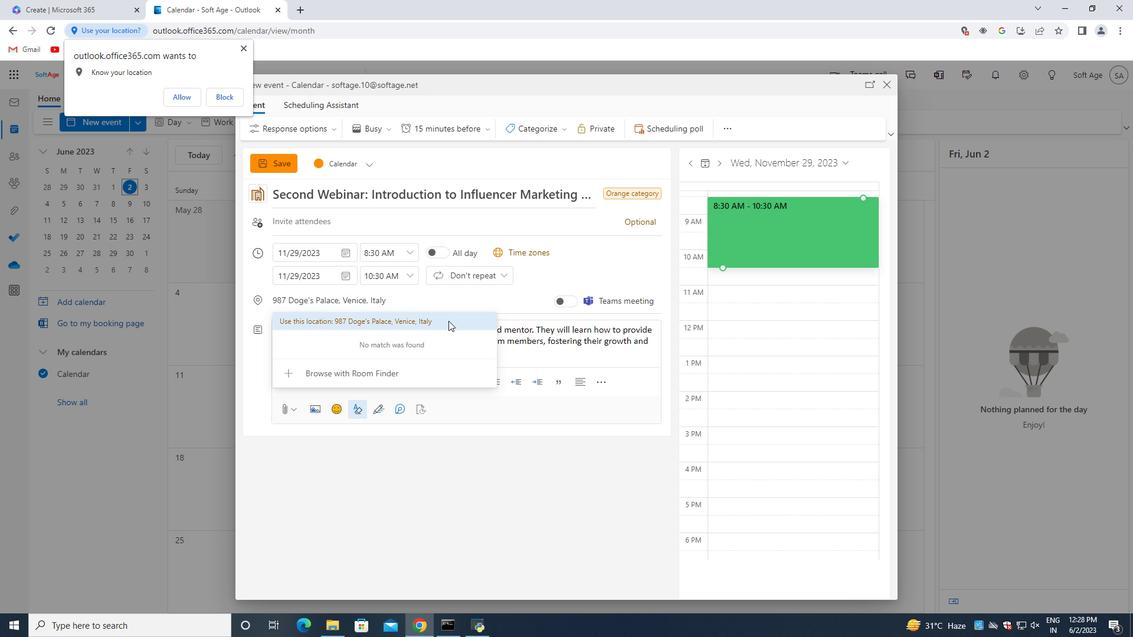 
Action: Mouse moved to (309, 216)
Screenshot: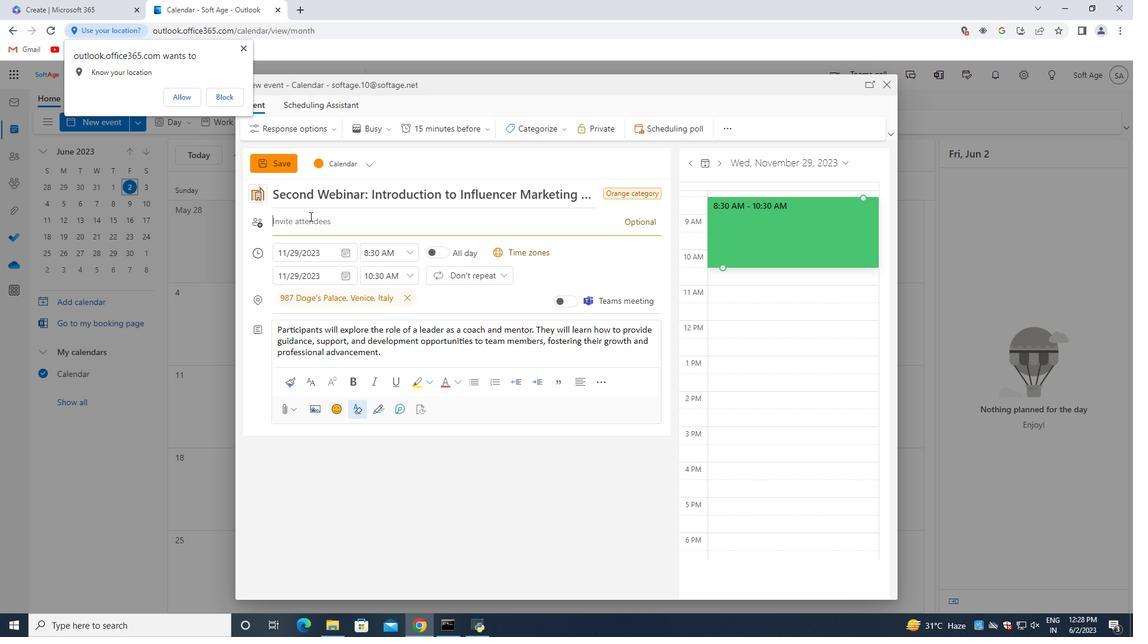 
Action: Mouse pressed left at (309, 216)
Screenshot: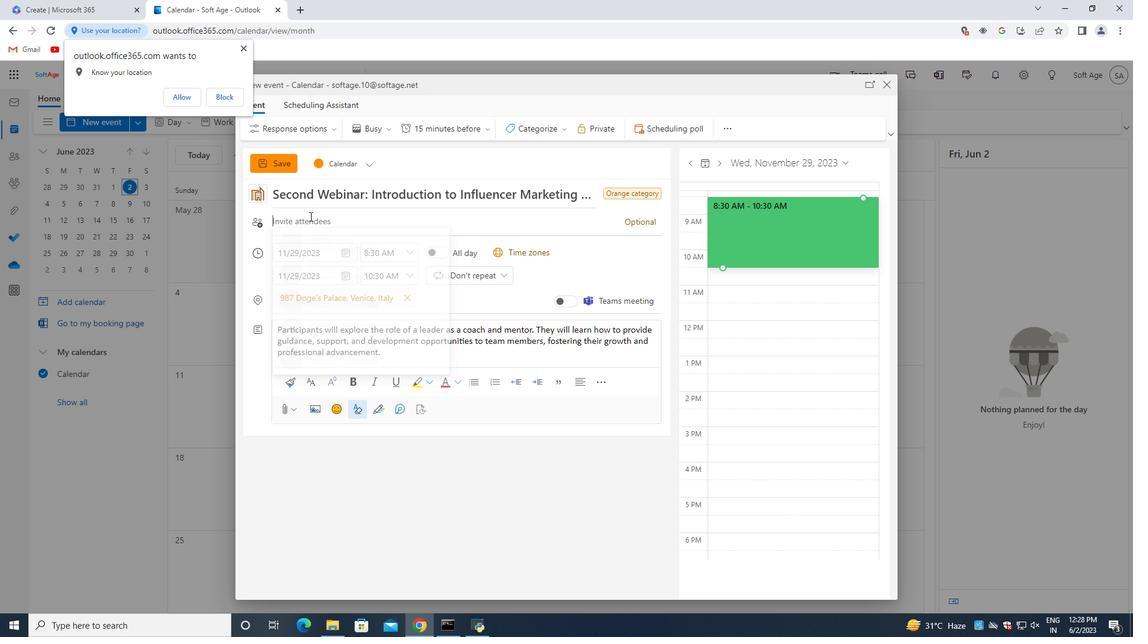 
Action: Mouse moved to (309, 217)
Screenshot: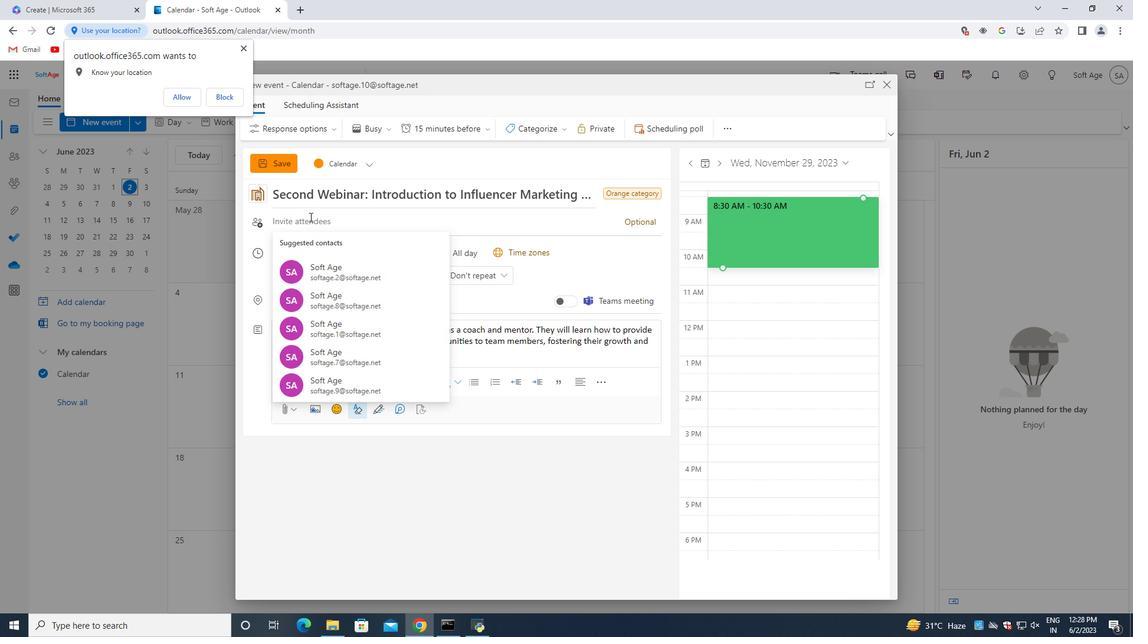 
Action: Key pressed softage.1<Key.shift><Key.shift>@softage.net<Key.enter>softage.2<Key.shift><Key.shift><Key.shift>@softage.net<Key.enter>
Screenshot: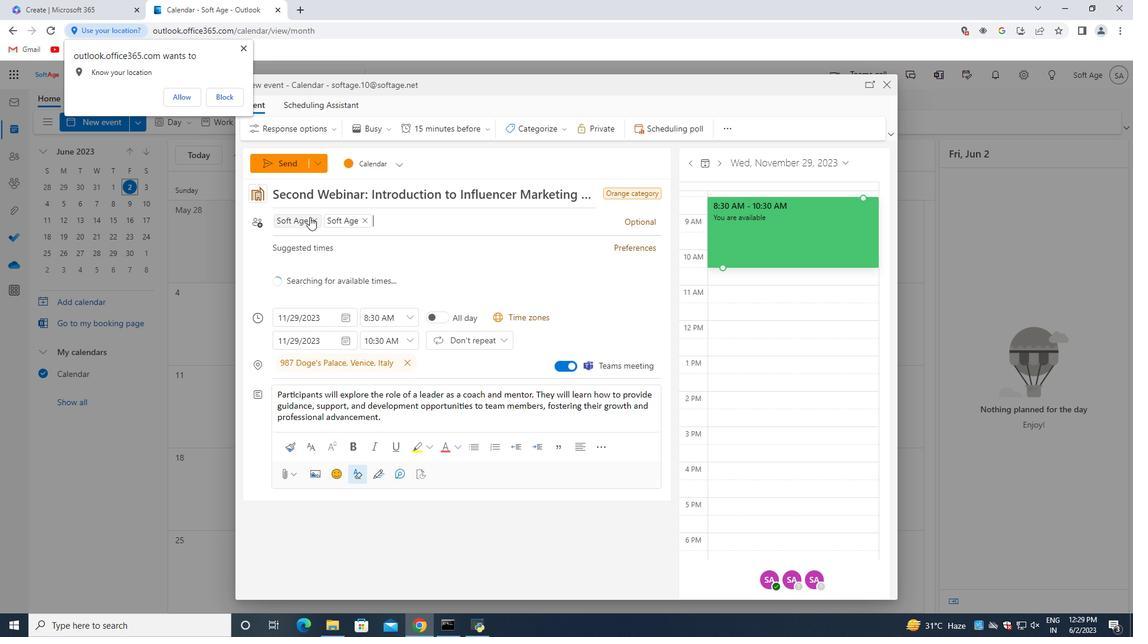 
Action: Mouse moved to (481, 128)
Screenshot: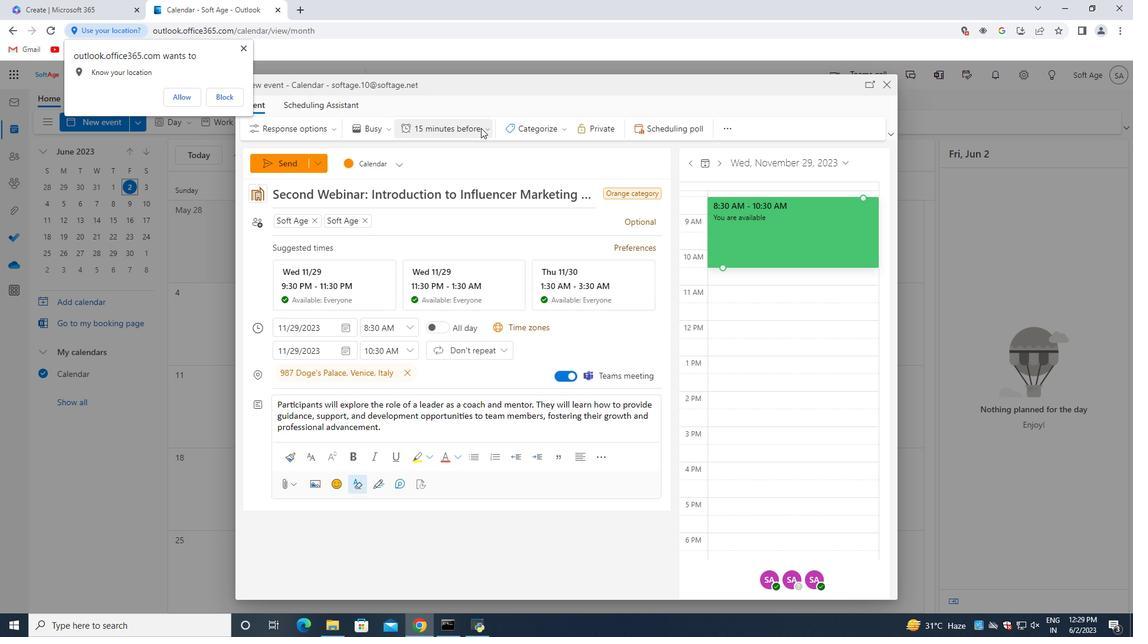 
Action: Mouse pressed left at (481, 128)
Screenshot: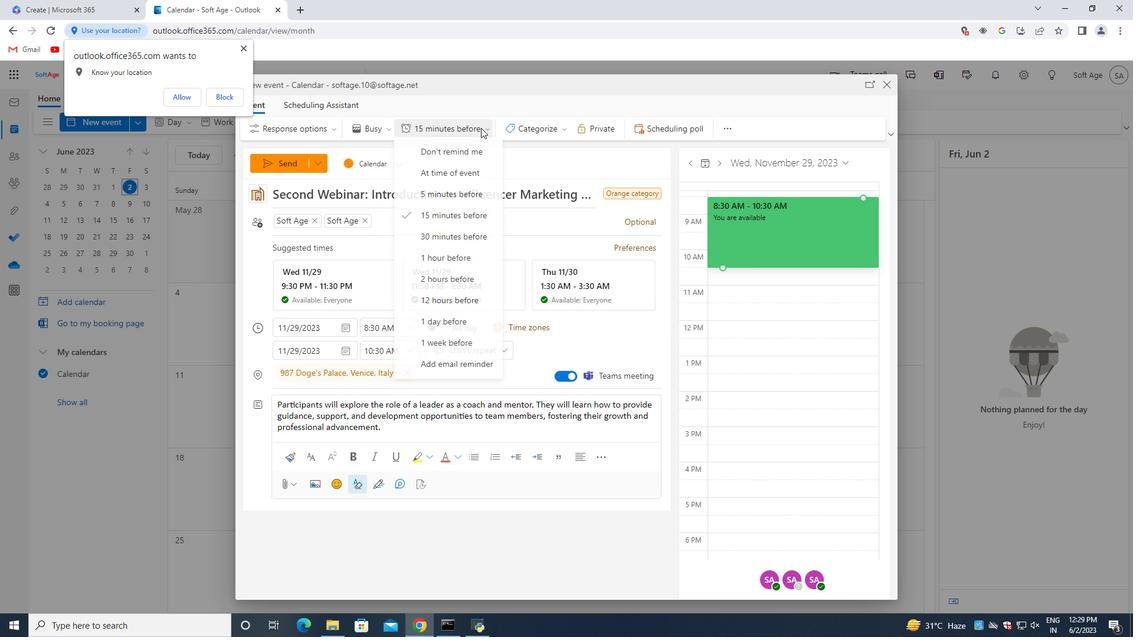 
Action: Mouse moved to (464, 177)
Screenshot: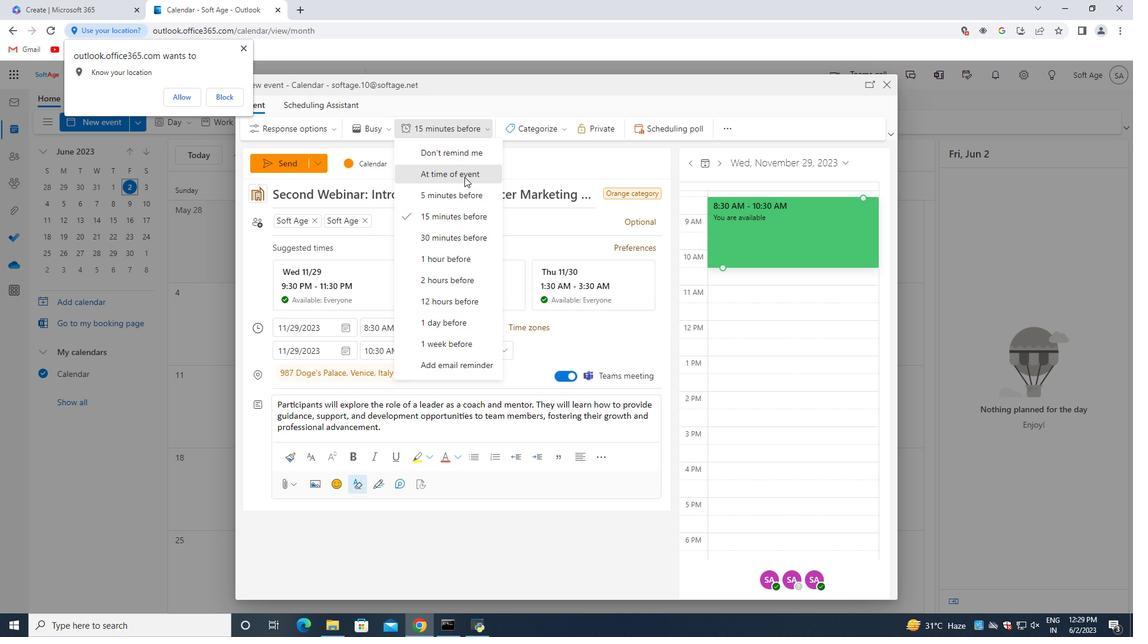 
Action: Mouse pressed left at (464, 177)
Screenshot: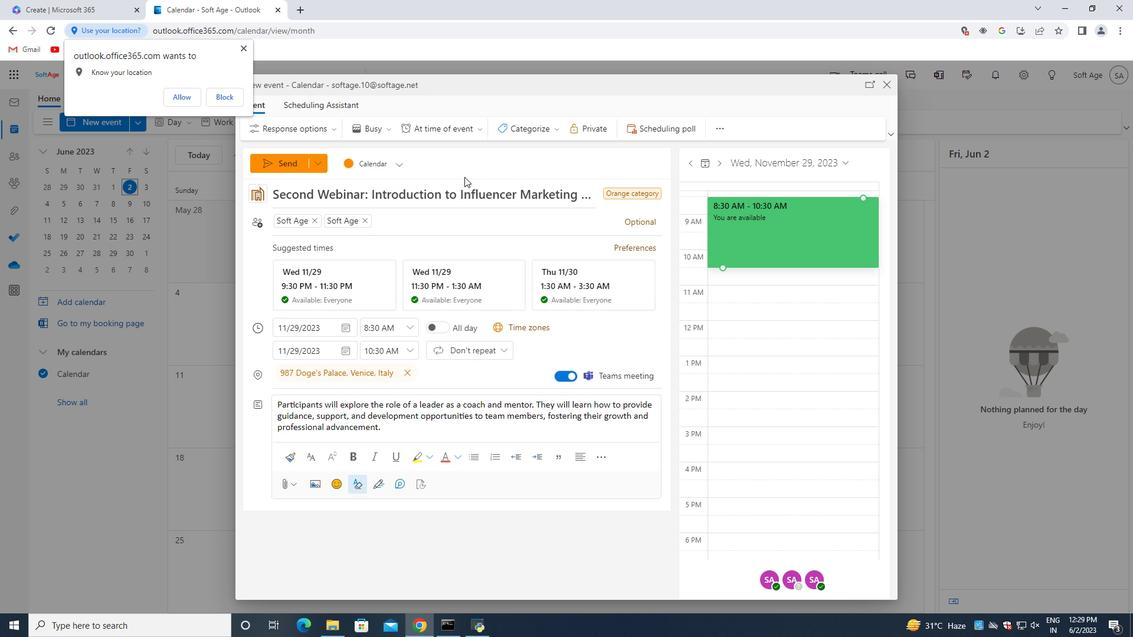 
Action: Mouse moved to (438, 280)
Screenshot: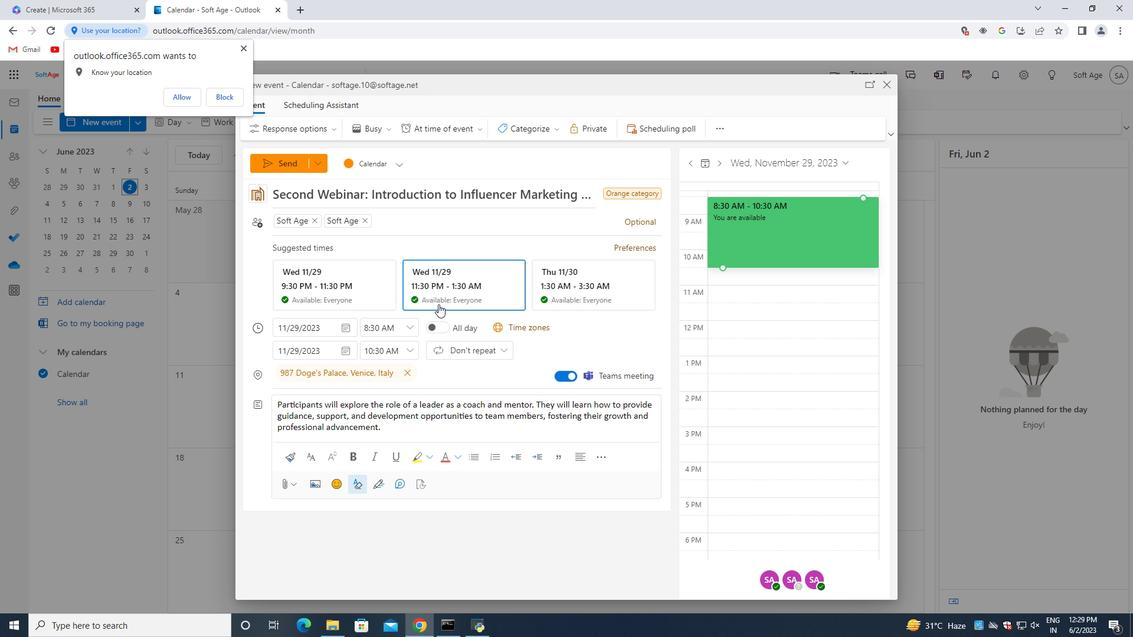 
Action: Mouse scrolled (438, 280) with delta (0, 0)
Screenshot: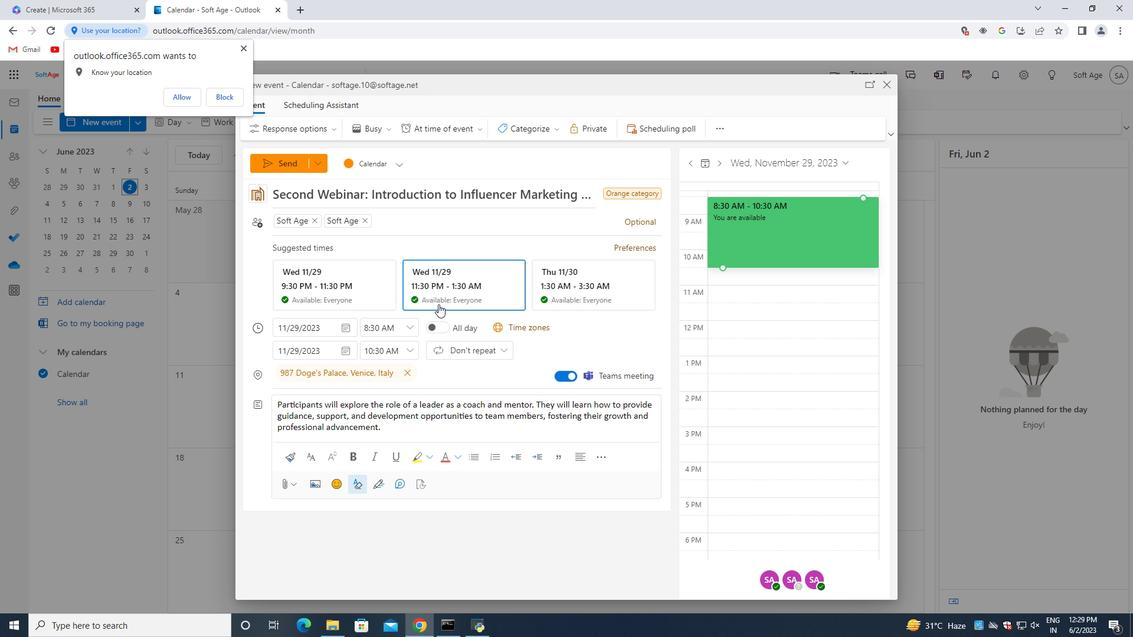 
Action: Mouse moved to (438, 286)
Screenshot: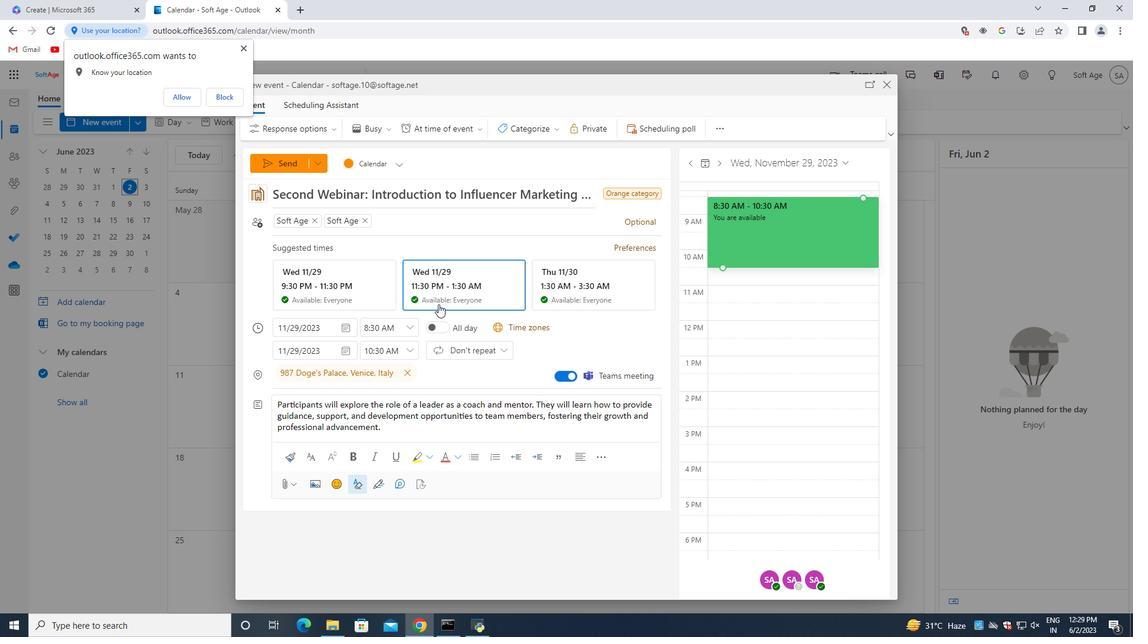 
Action: Mouse scrolled (438, 286) with delta (0, 0)
Screenshot: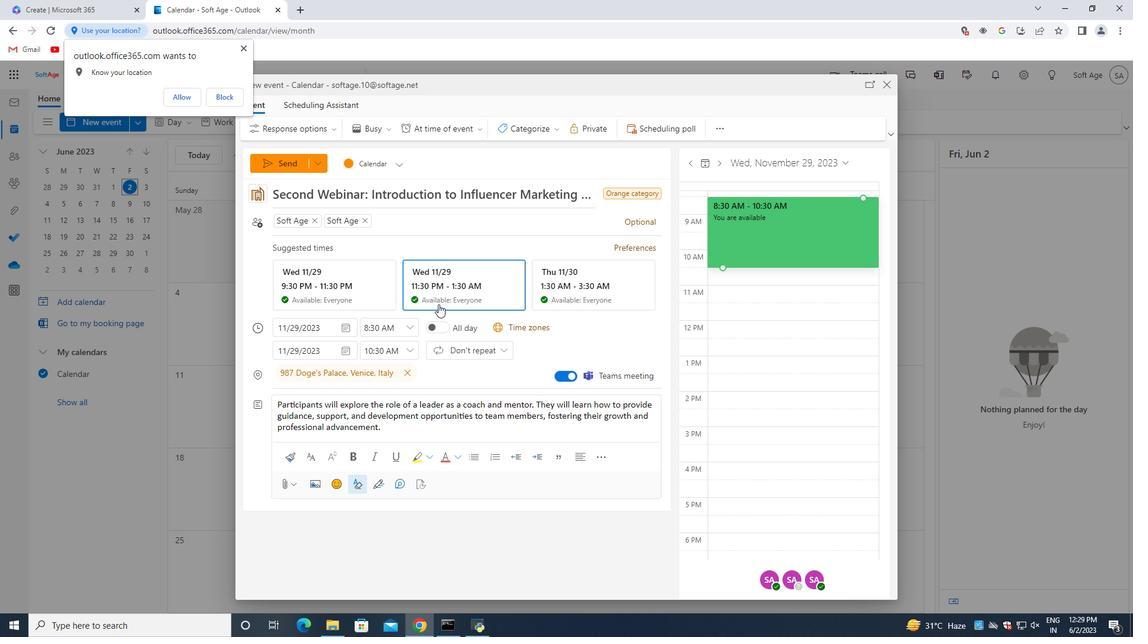 
Action: Mouse moved to (438, 288)
Screenshot: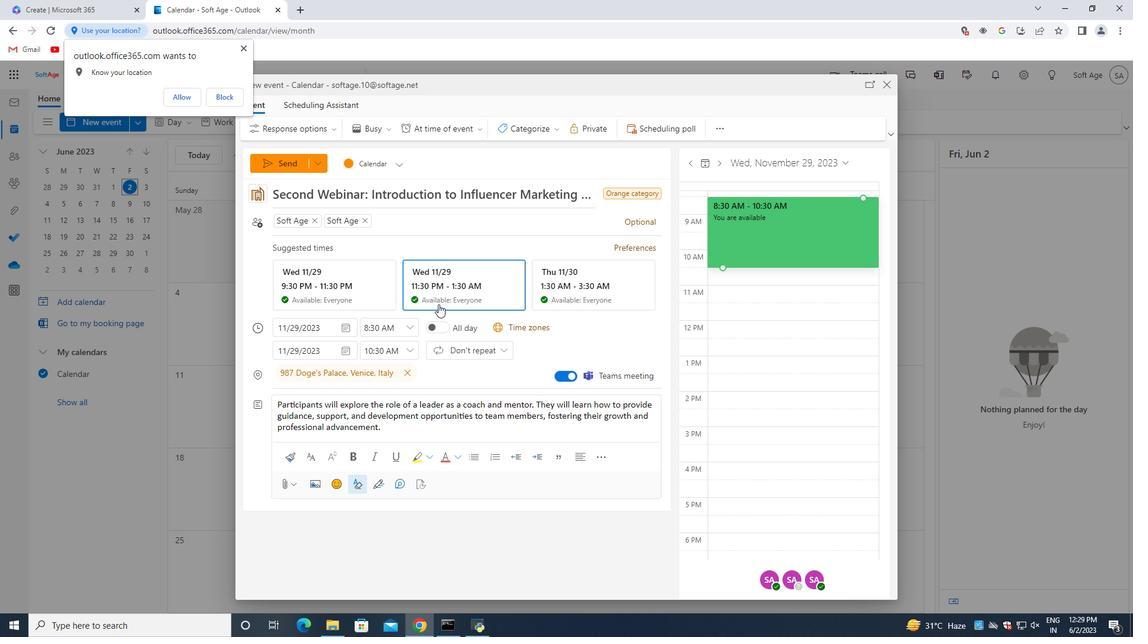 
Action: Mouse scrolled (438, 287) with delta (0, 0)
Screenshot: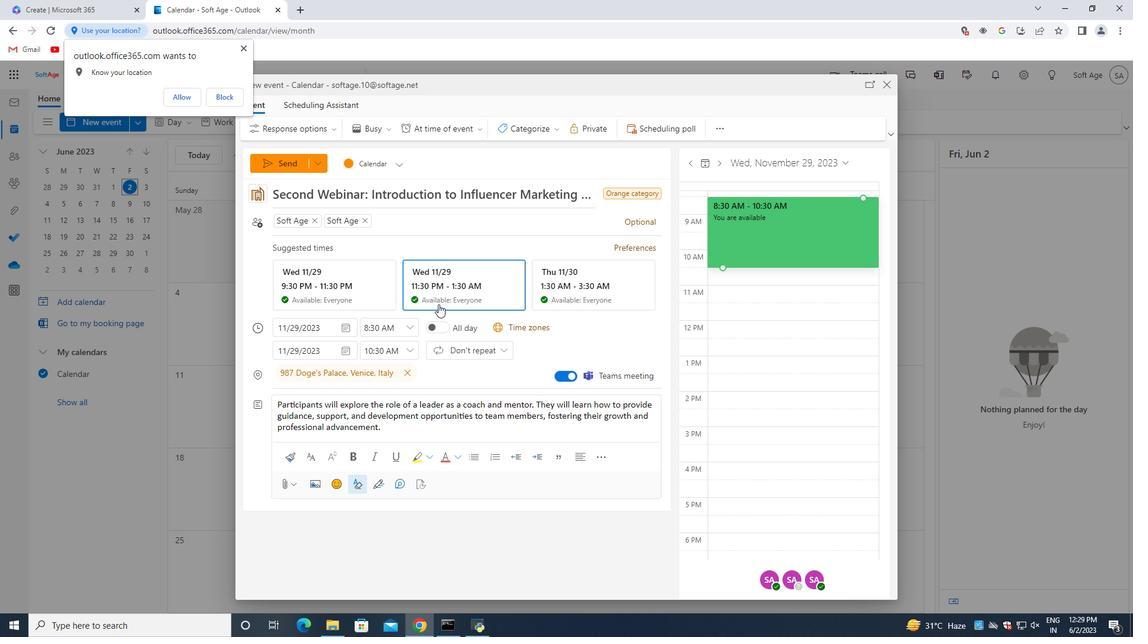 
Action: Mouse moved to (439, 288)
Screenshot: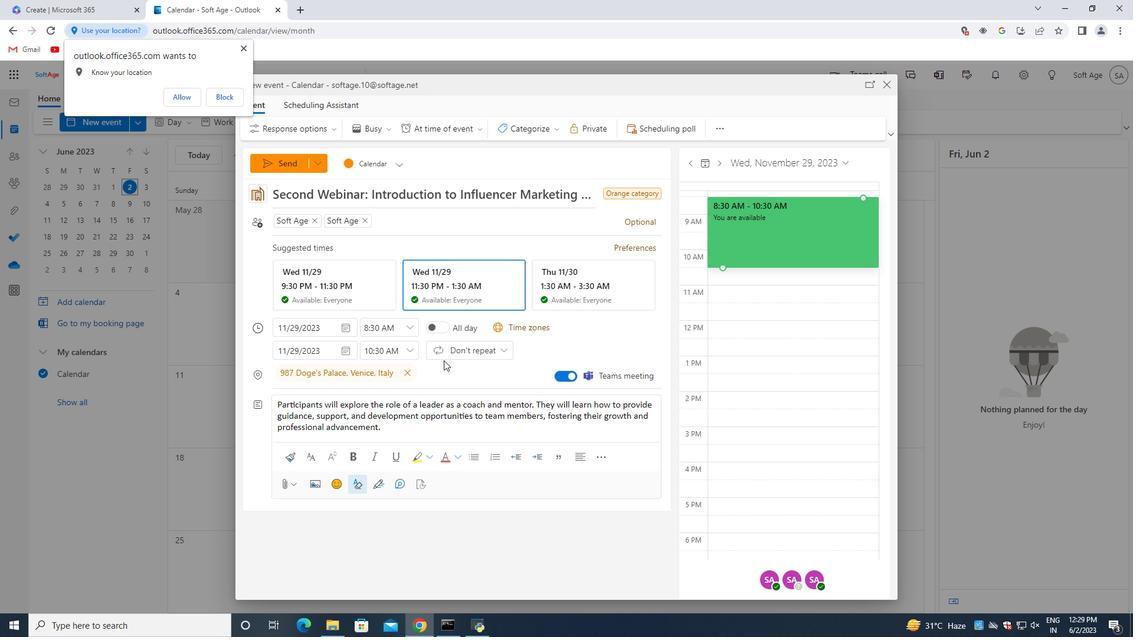 
Action: Mouse scrolled (439, 288) with delta (0, 0)
Screenshot: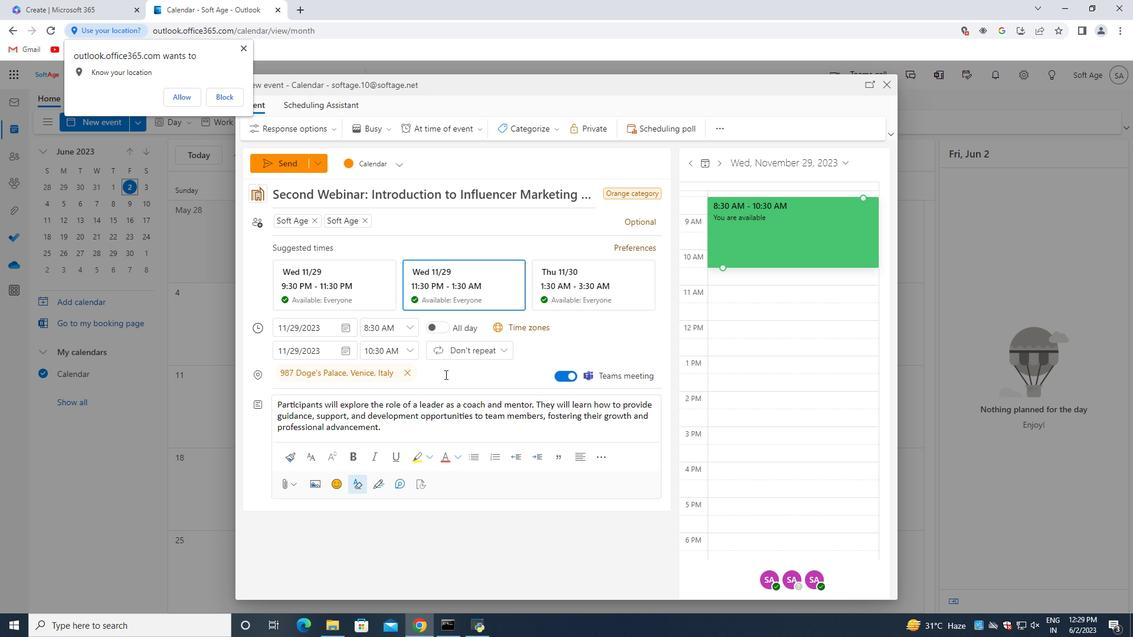 
Action: Mouse moved to (439, 292)
Screenshot: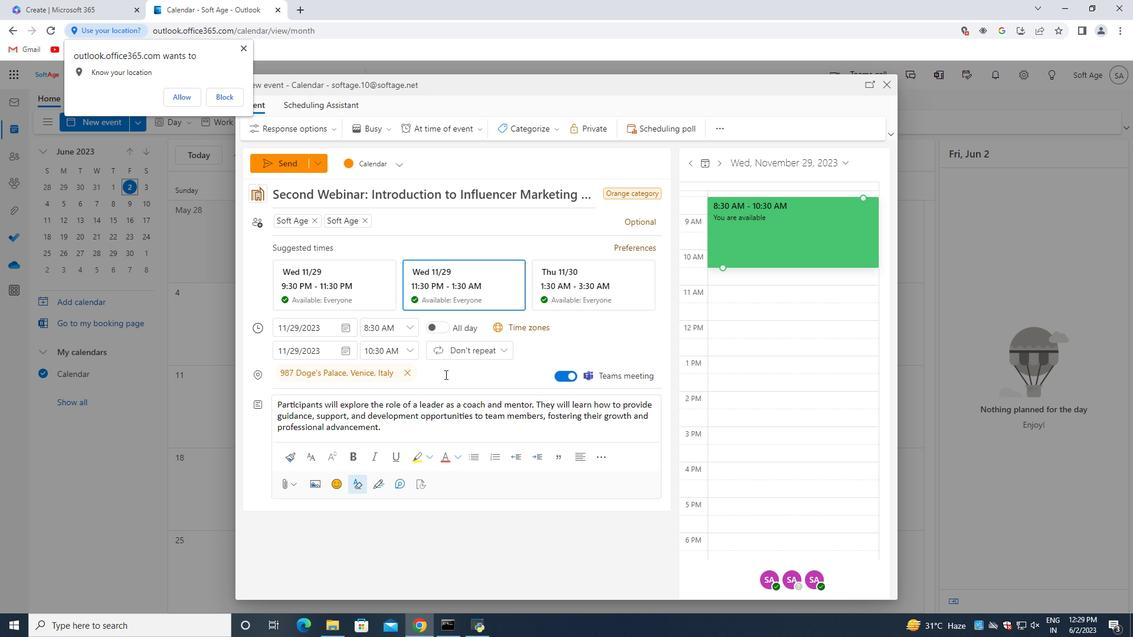 
Action: Mouse scrolled (439, 291) with delta (0, 0)
Screenshot: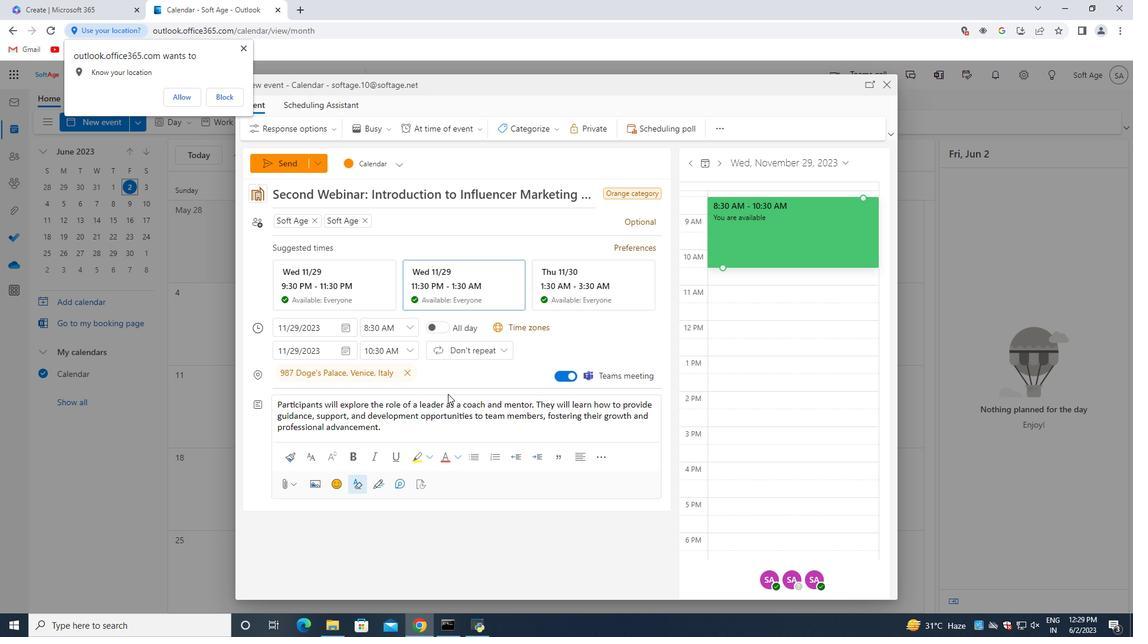 
Action: Mouse moved to (365, 296)
Screenshot: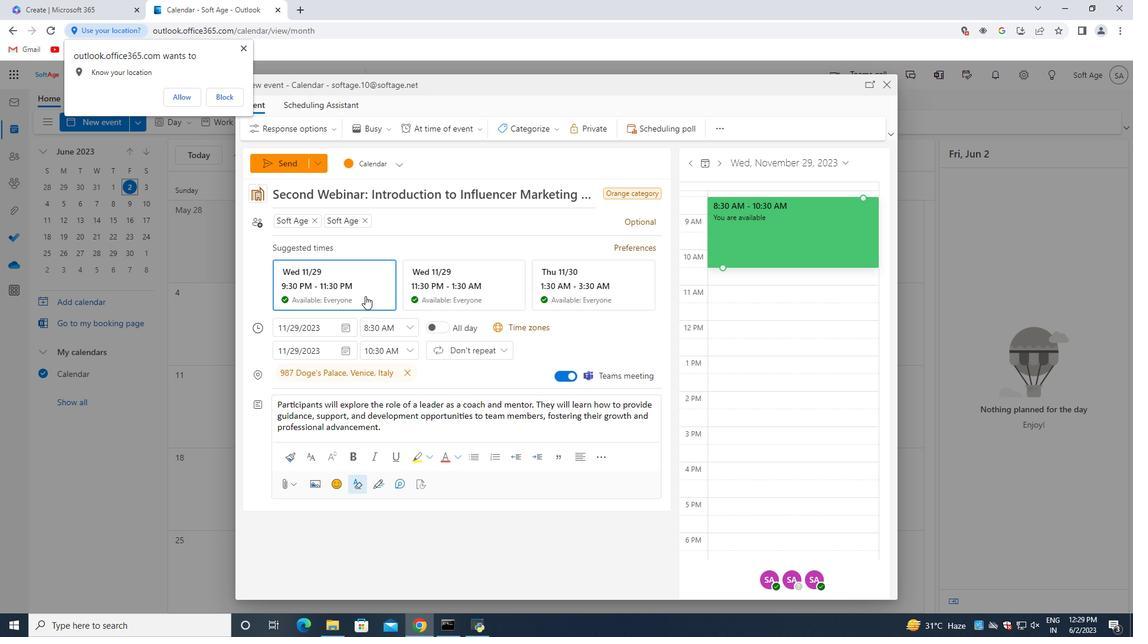 
Action: Mouse scrolled (365, 296) with delta (0, 0)
Screenshot: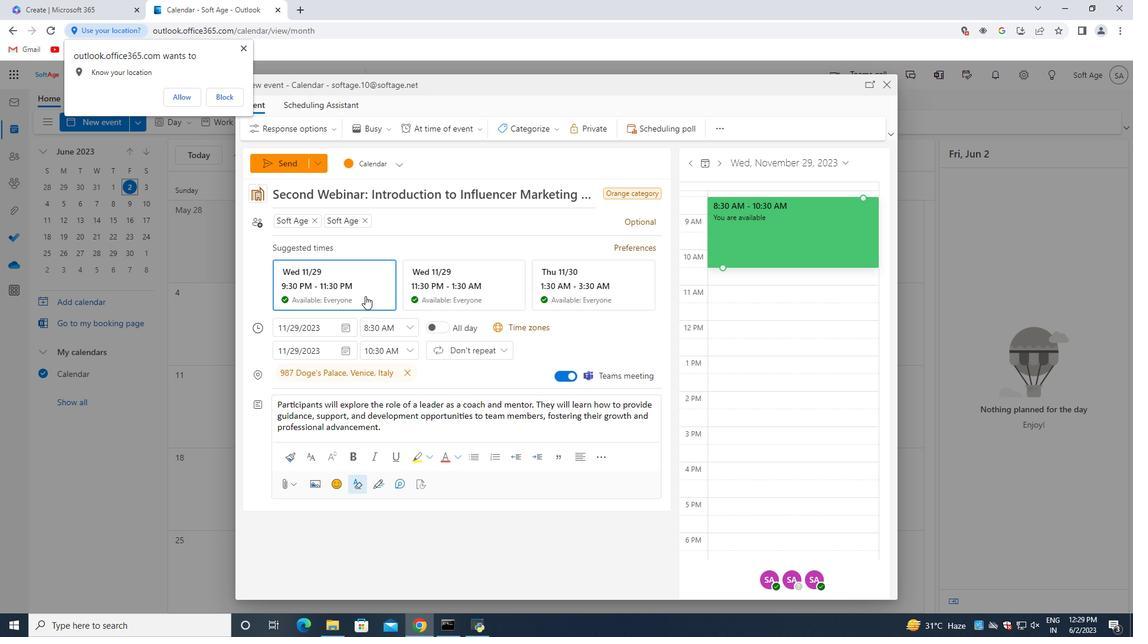 
Action: Mouse scrolled (365, 296) with delta (0, 0)
Screenshot: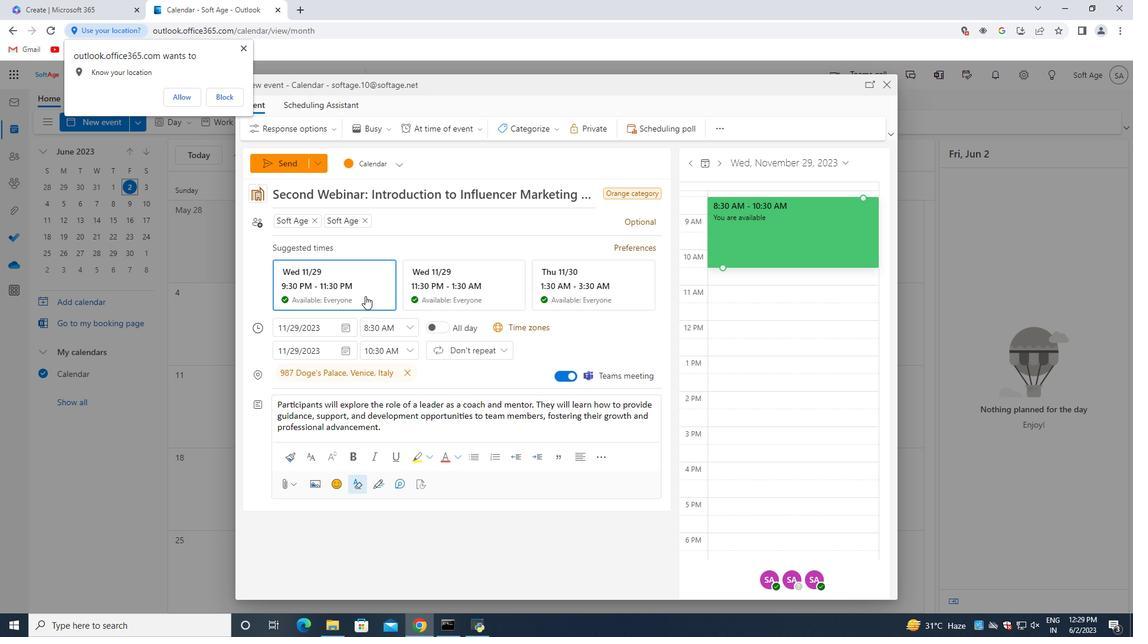 
Action: Mouse moved to (291, 159)
Screenshot: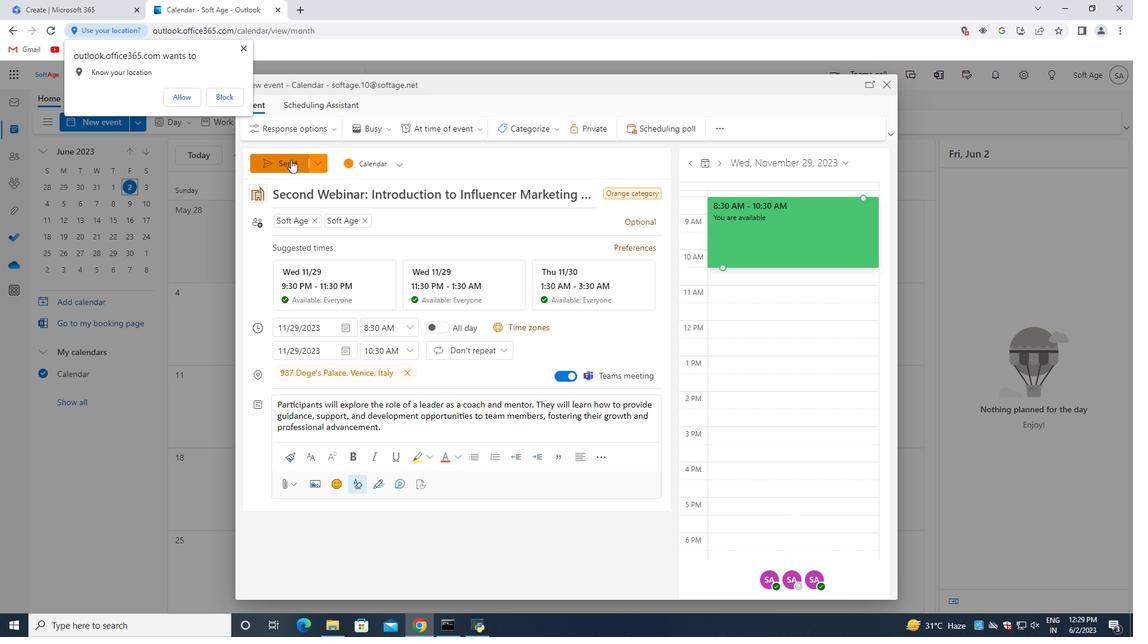 
Action: Mouse pressed left at (291, 159)
Screenshot: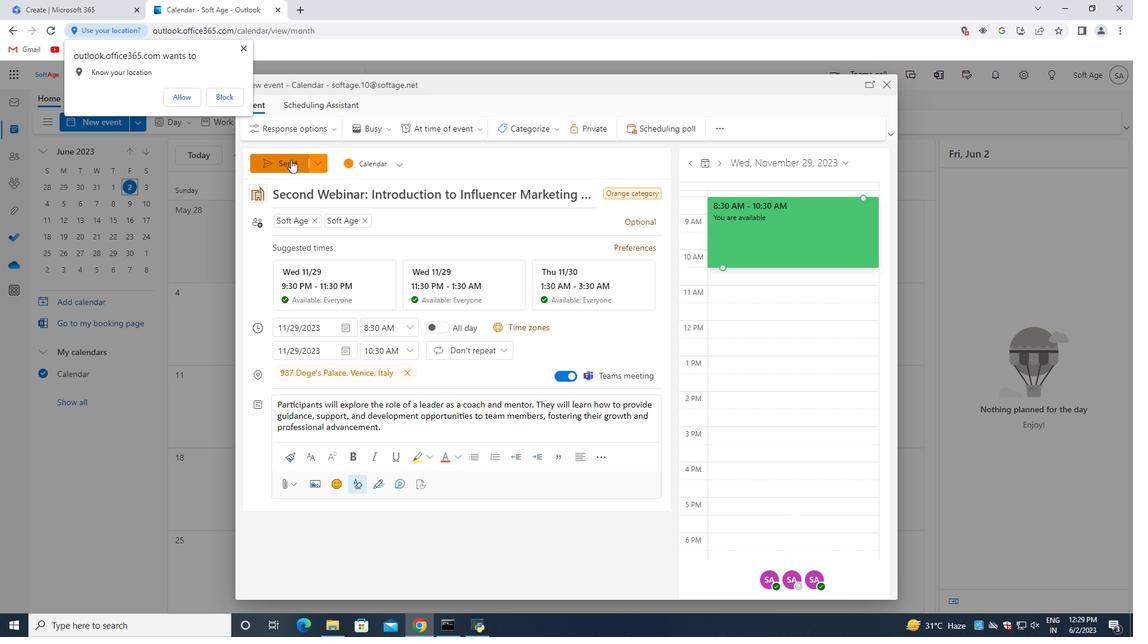 
